 Task: Create a due date automation trigger when advanced on, on the wednesday before a card is due add content with a name starting with resume at 11:00 AM.
Action: Mouse moved to (932, 293)
Screenshot: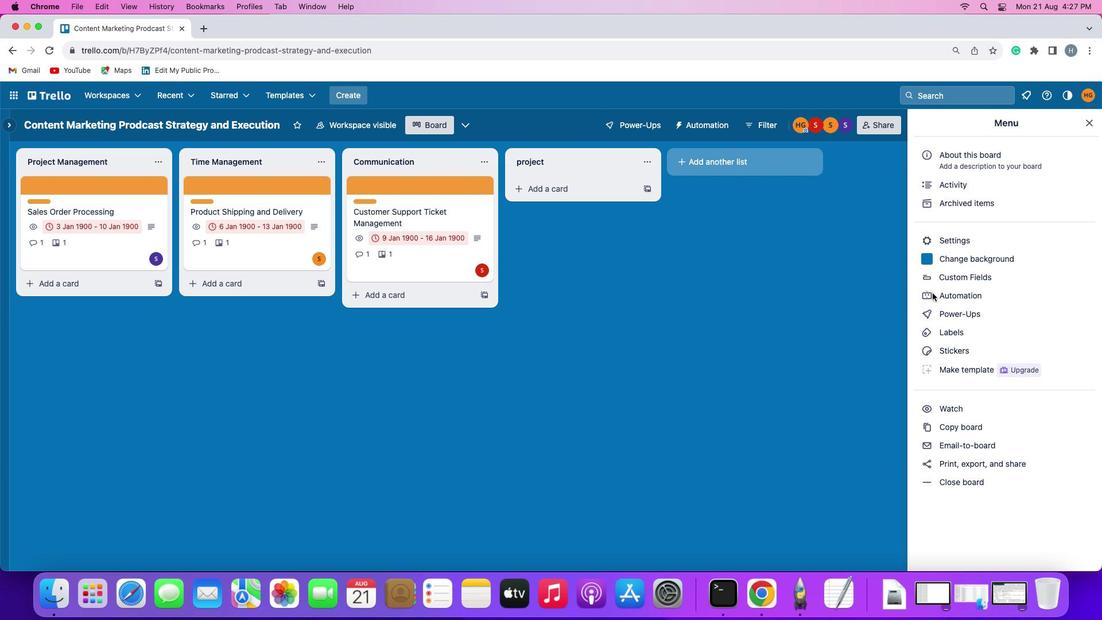 
Action: Mouse pressed left at (932, 293)
Screenshot: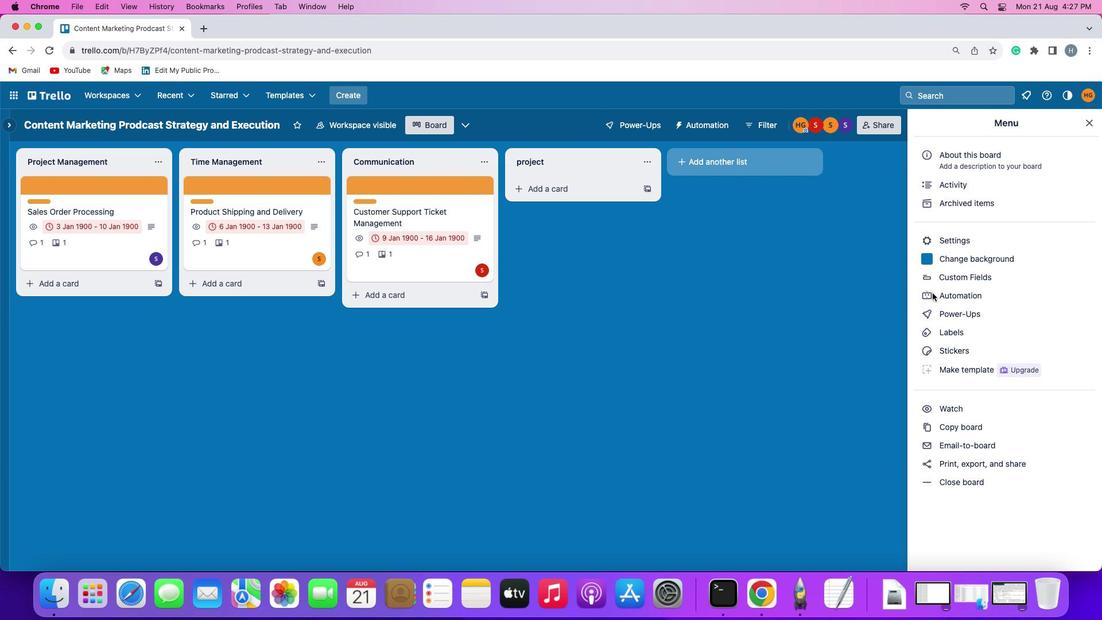 
Action: Mouse pressed left at (932, 293)
Screenshot: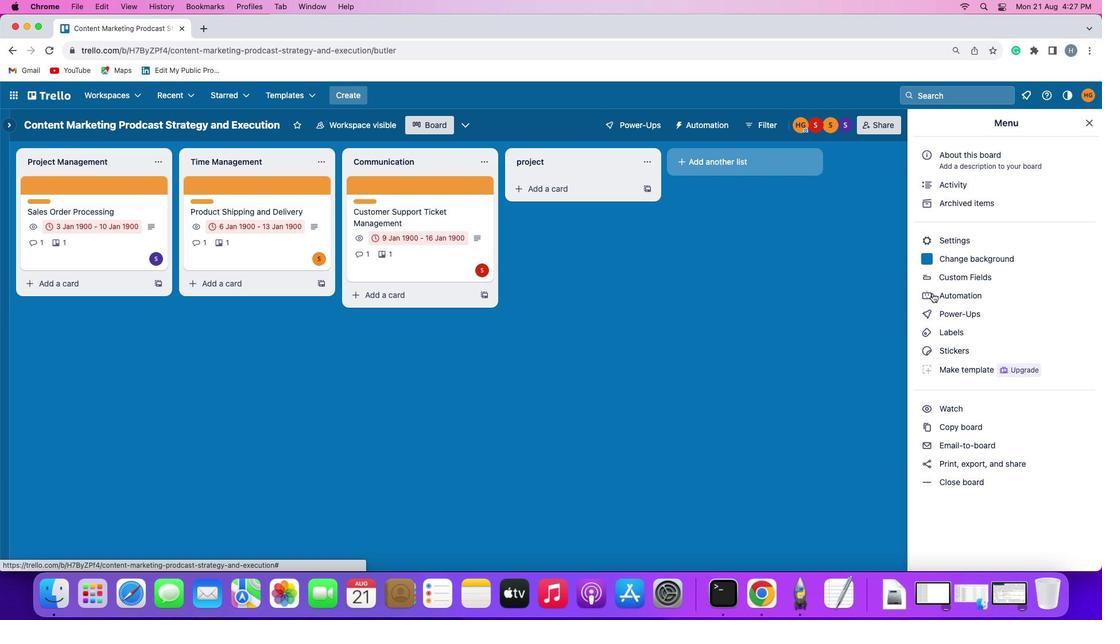 
Action: Mouse moved to (97, 267)
Screenshot: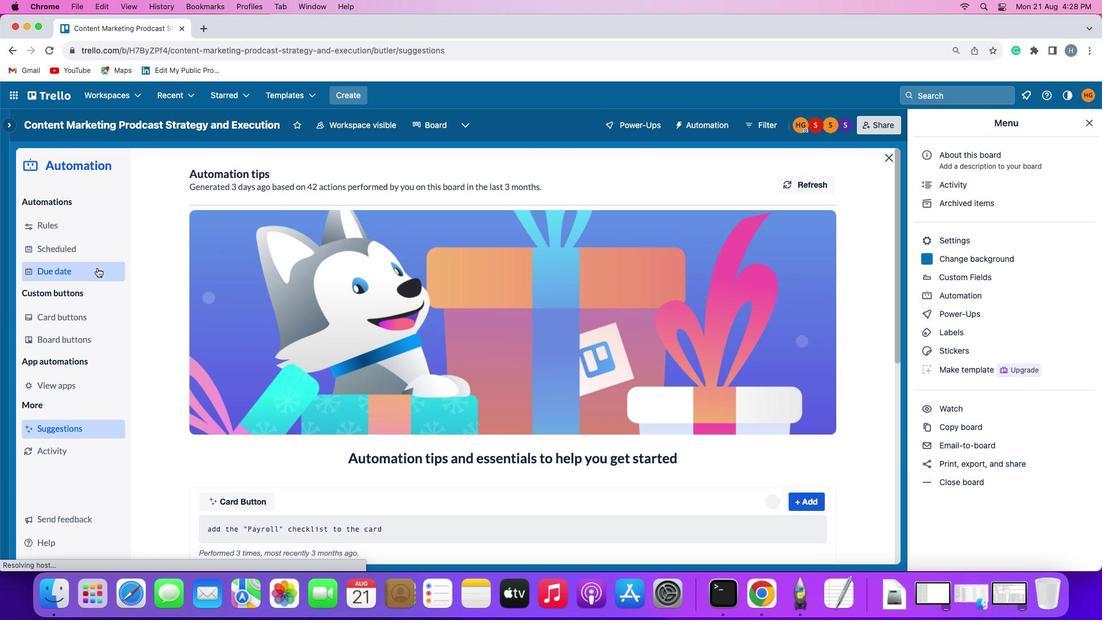 
Action: Mouse pressed left at (97, 267)
Screenshot: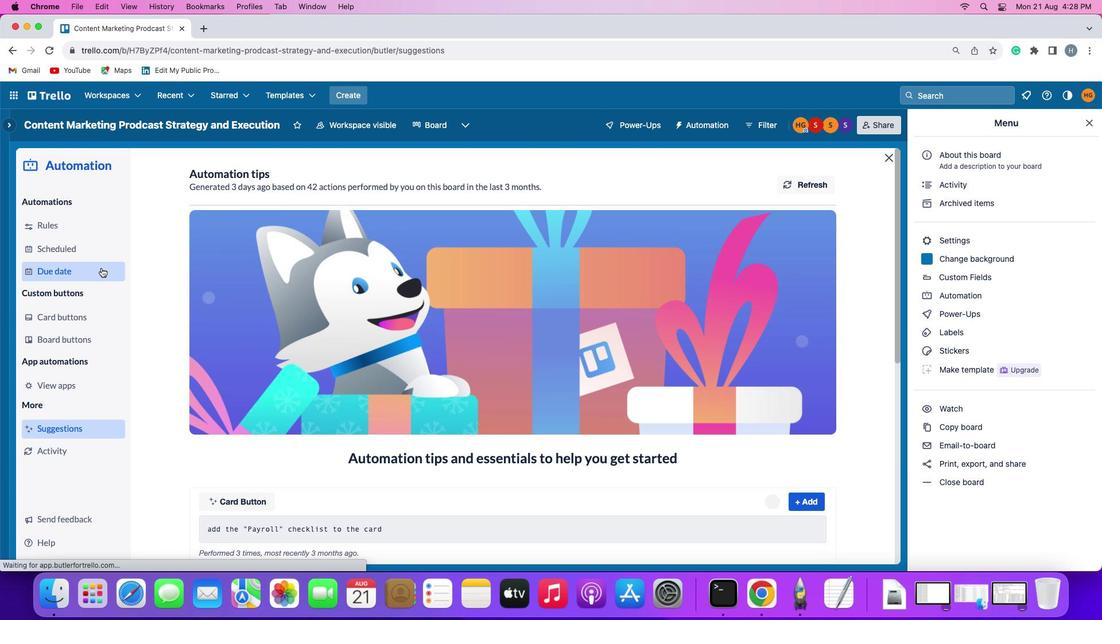 
Action: Mouse moved to (760, 176)
Screenshot: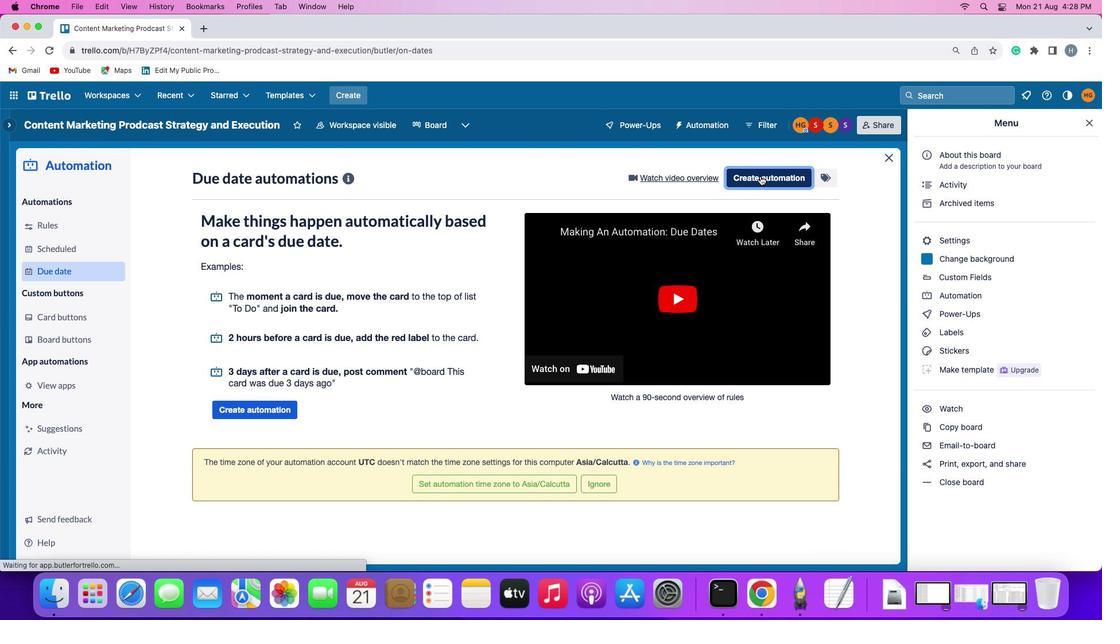 
Action: Mouse pressed left at (760, 176)
Screenshot: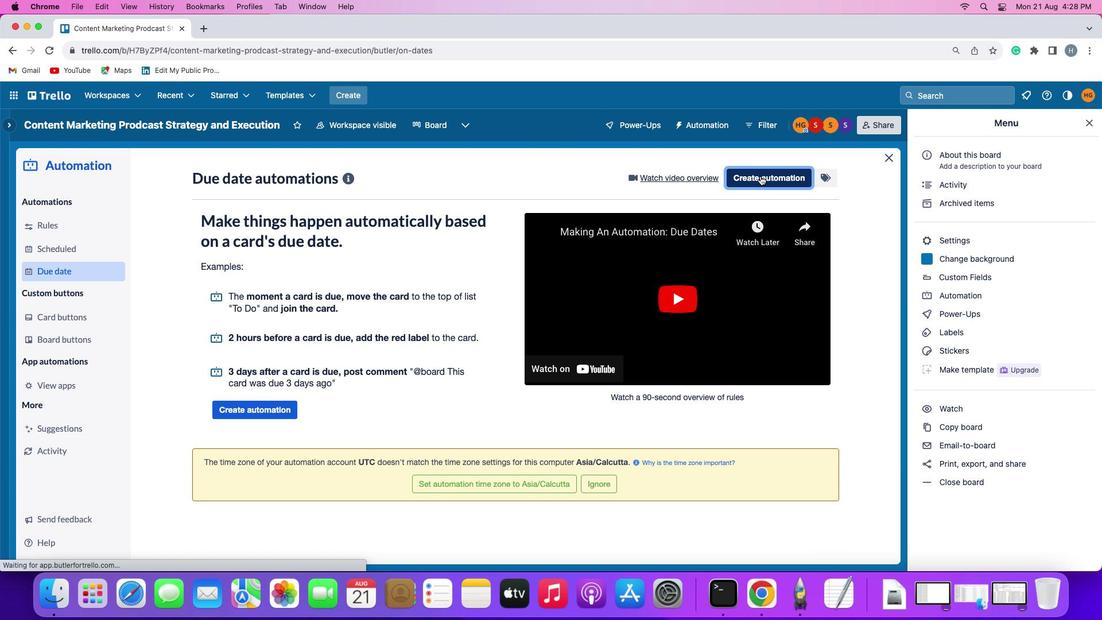 
Action: Mouse moved to (248, 292)
Screenshot: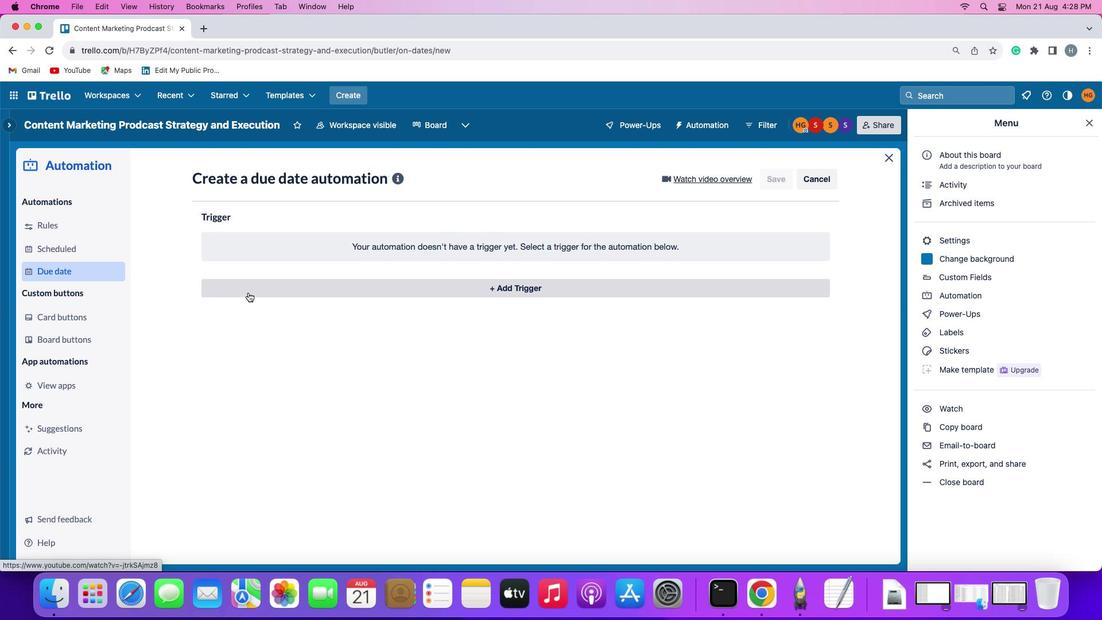 
Action: Mouse pressed left at (248, 292)
Screenshot: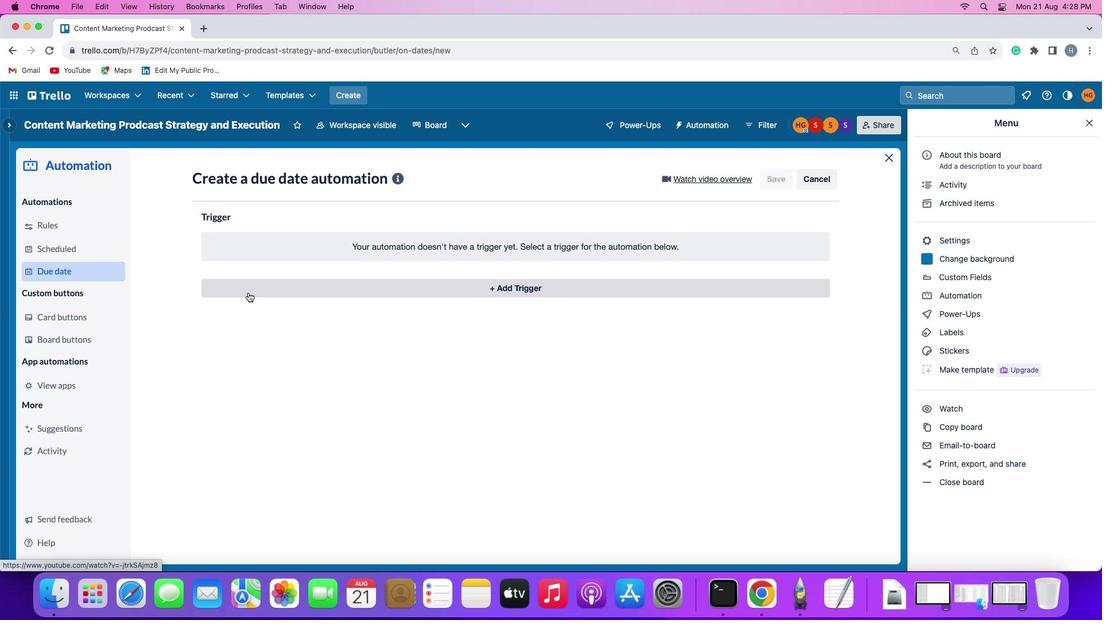 
Action: Mouse moved to (247, 493)
Screenshot: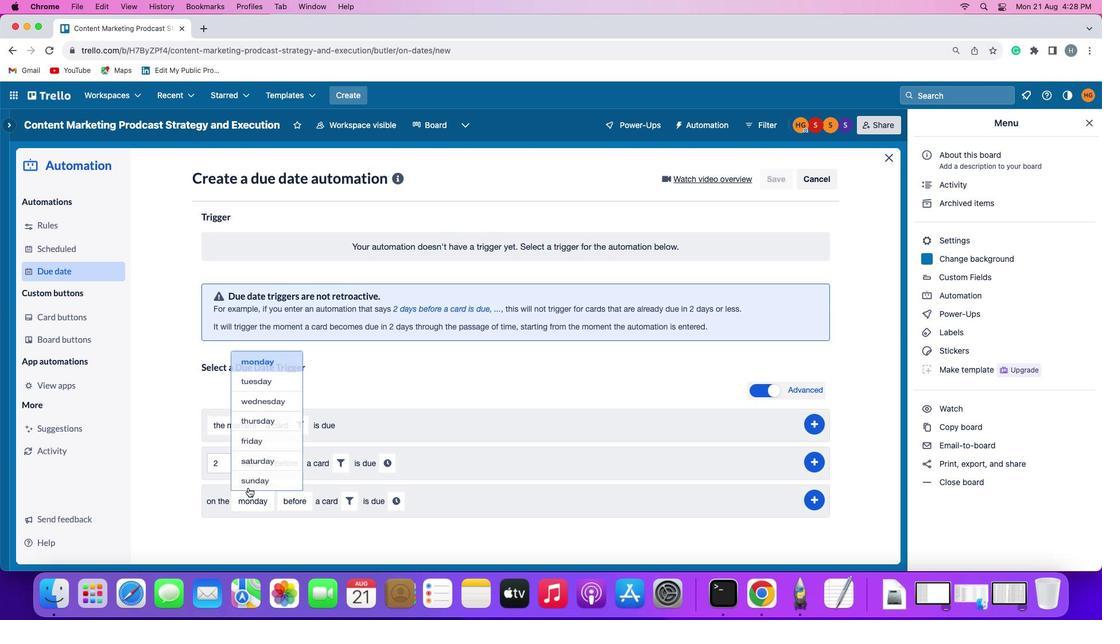 
Action: Mouse pressed left at (247, 493)
Screenshot: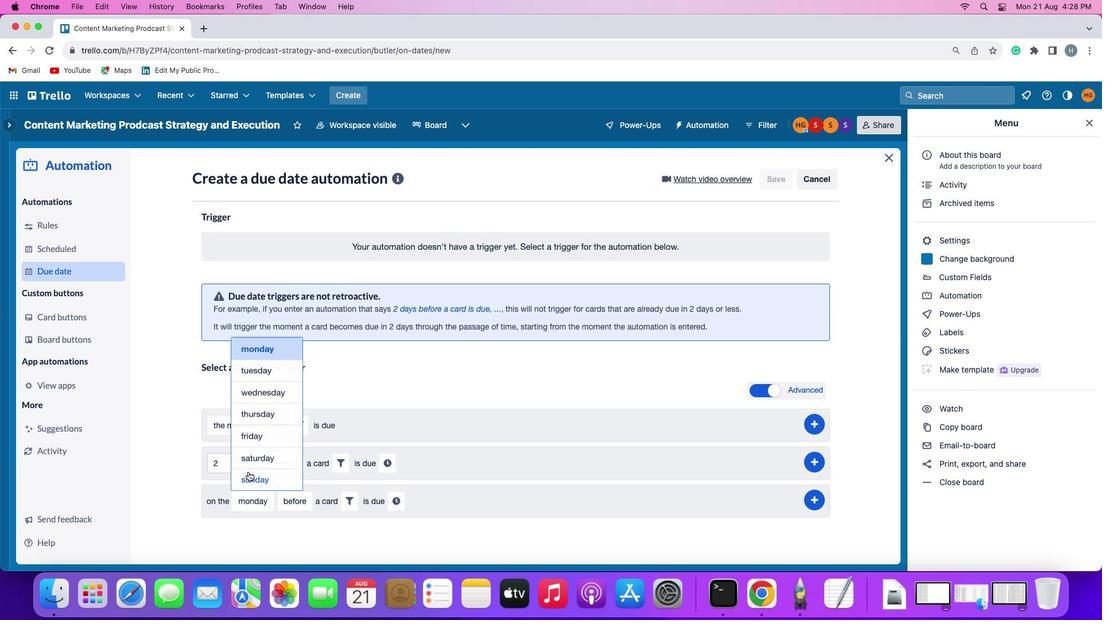 
Action: Mouse moved to (269, 388)
Screenshot: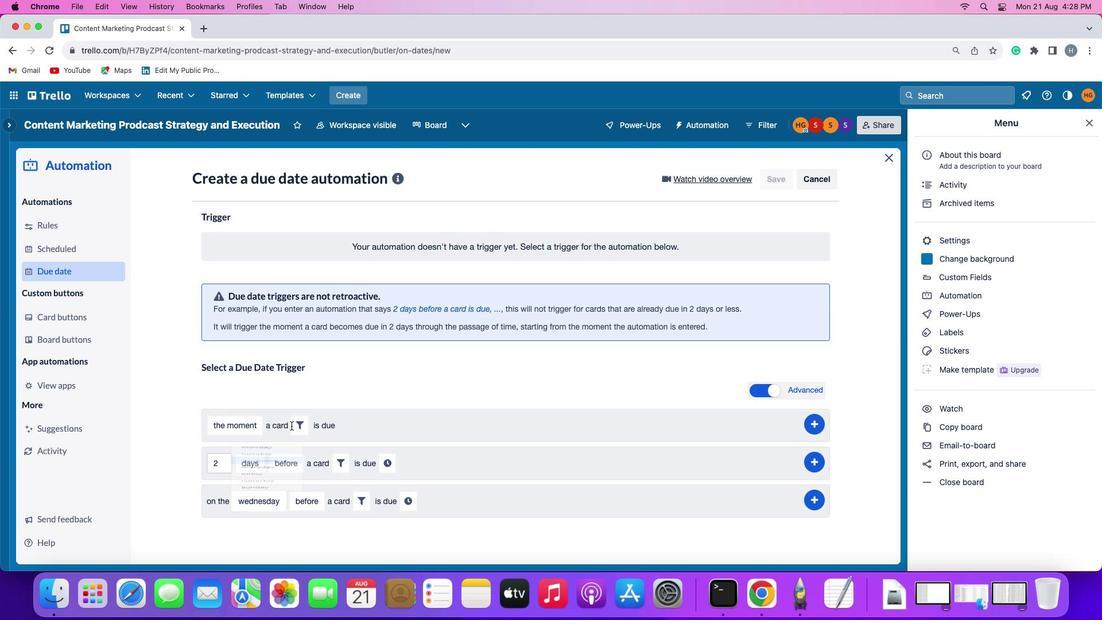 
Action: Mouse pressed left at (269, 388)
Screenshot: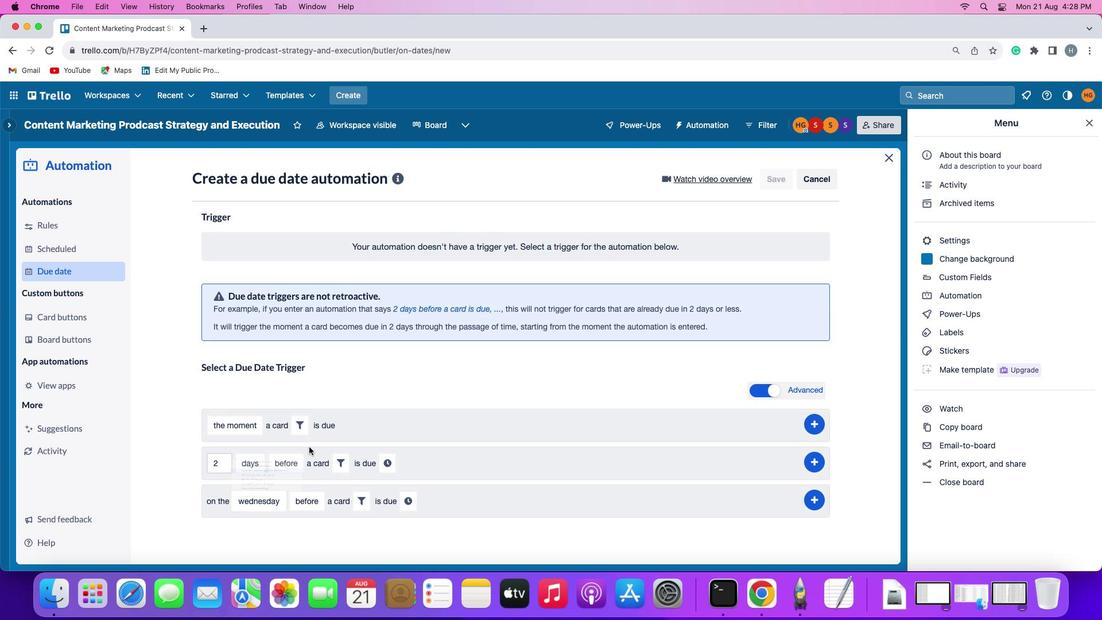 
Action: Mouse moved to (360, 497)
Screenshot: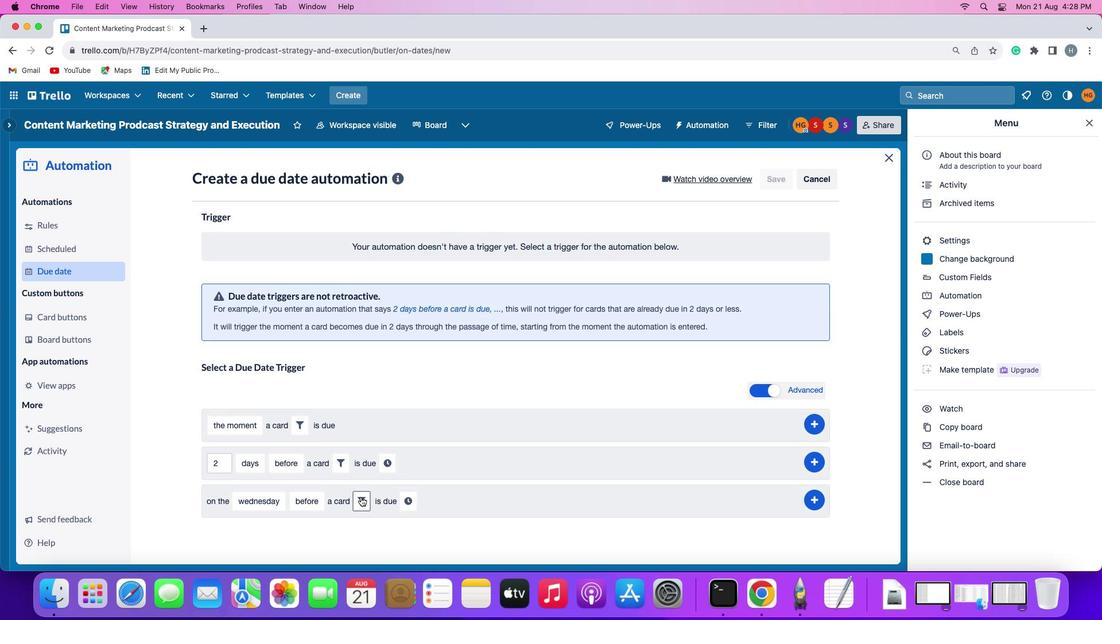 
Action: Mouse pressed left at (360, 497)
Screenshot: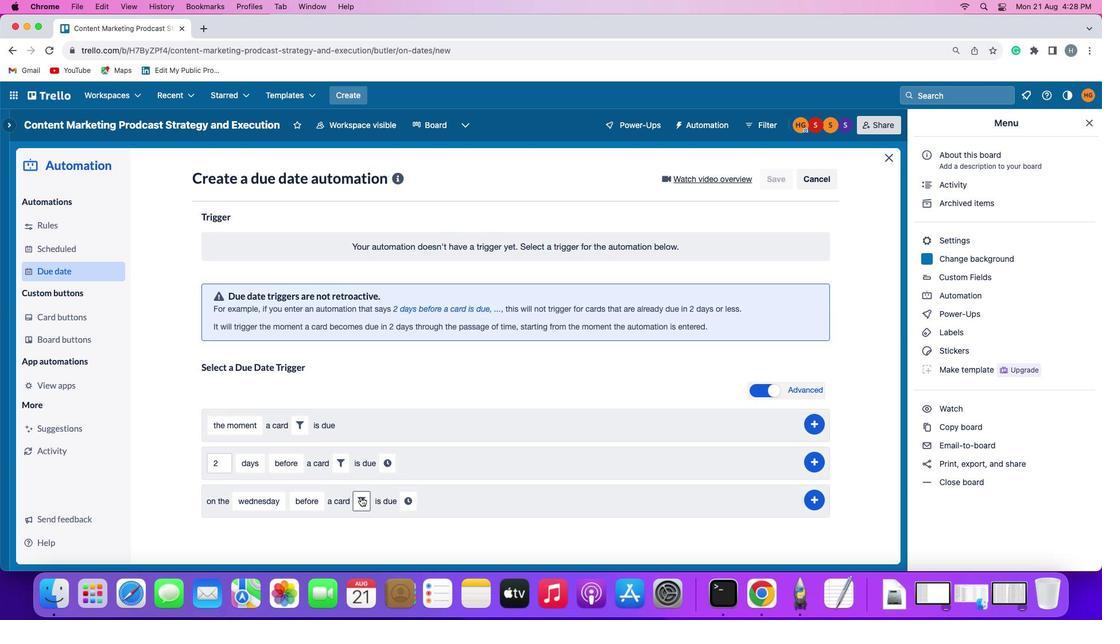 
Action: Mouse moved to (506, 537)
Screenshot: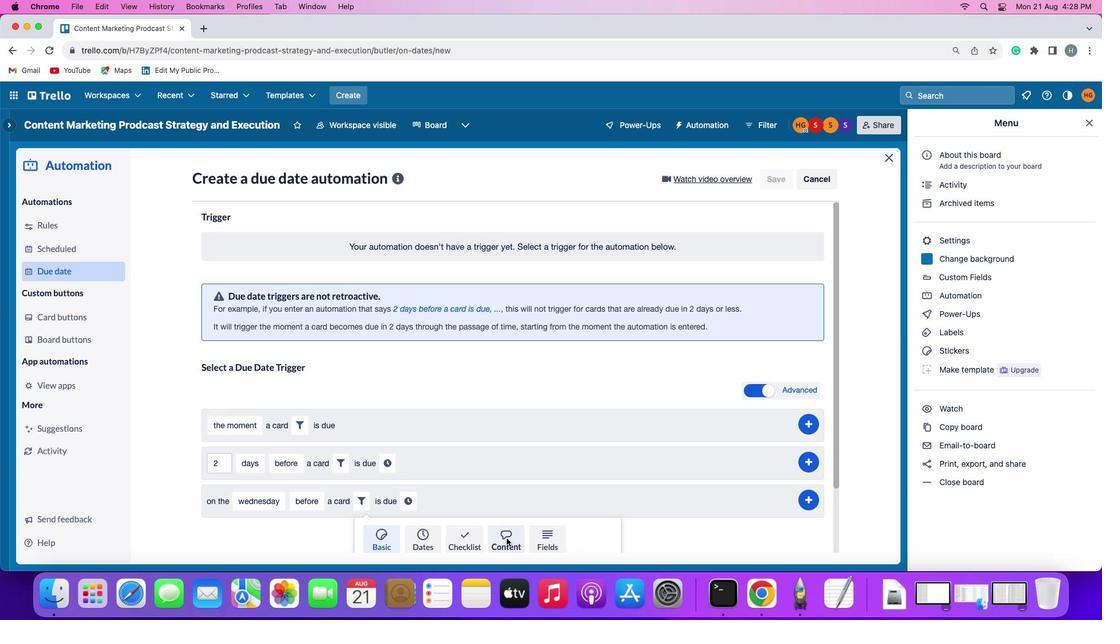 
Action: Mouse pressed left at (506, 537)
Screenshot: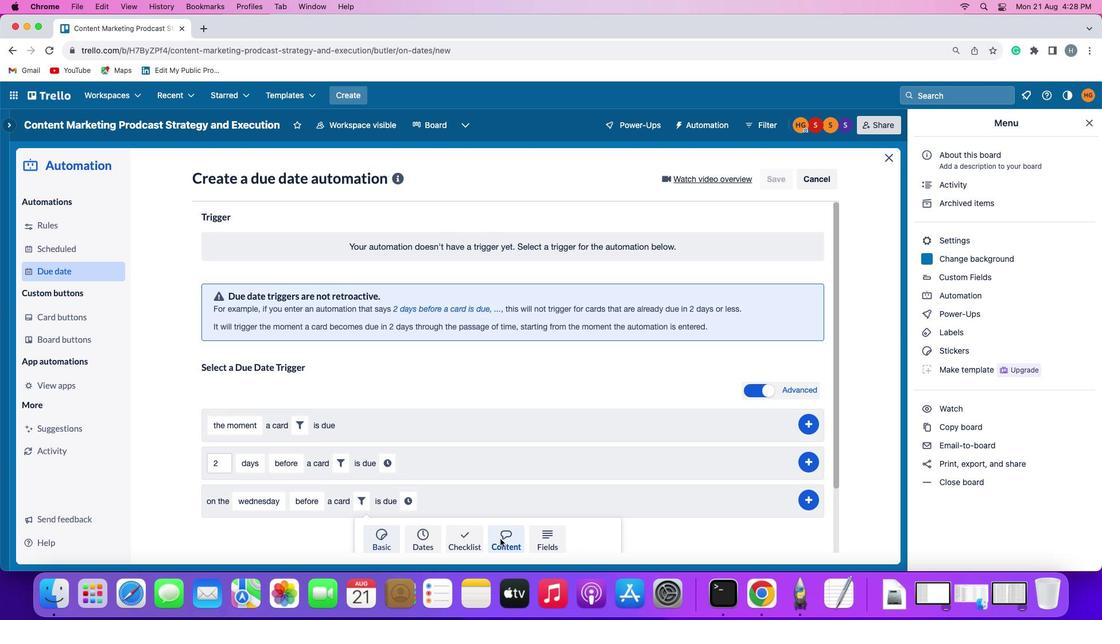 
Action: Mouse moved to (326, 538)
Screenshot: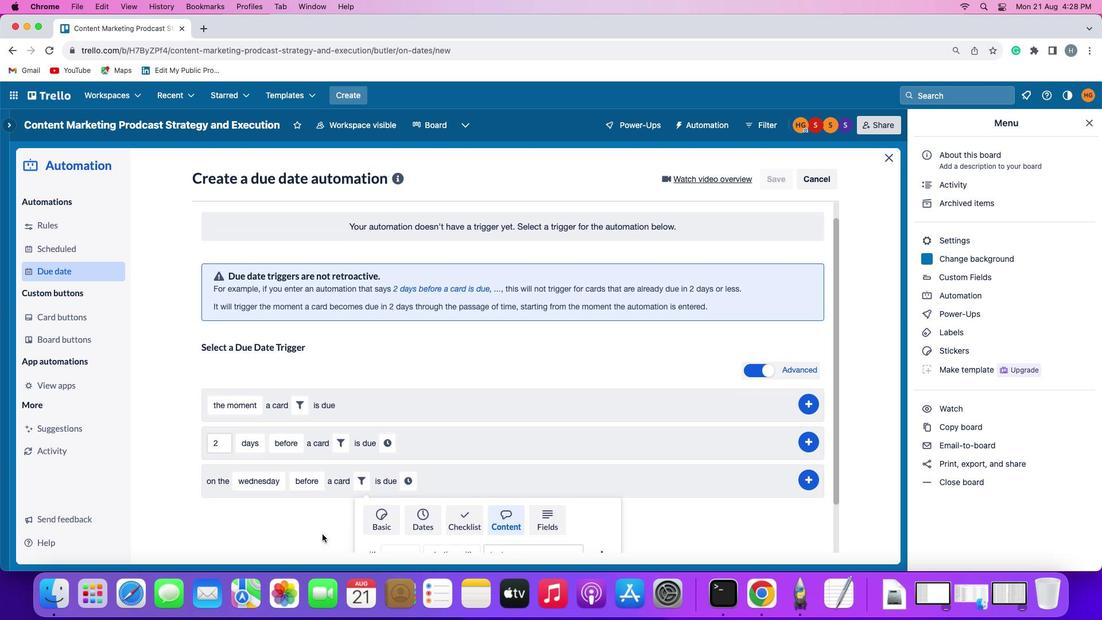 
Action: Mouse scrolled (326, 538) with delta (0, 0)
Screenshot: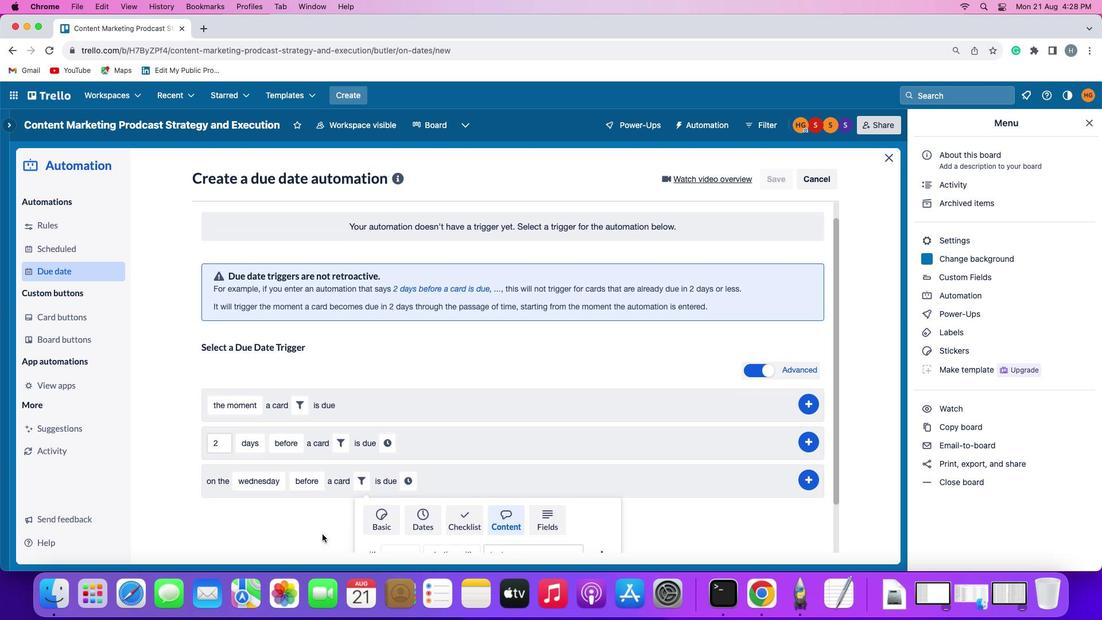
Action: Mouse scrolled (326, 538) with delta (0, 0)
Screenshot: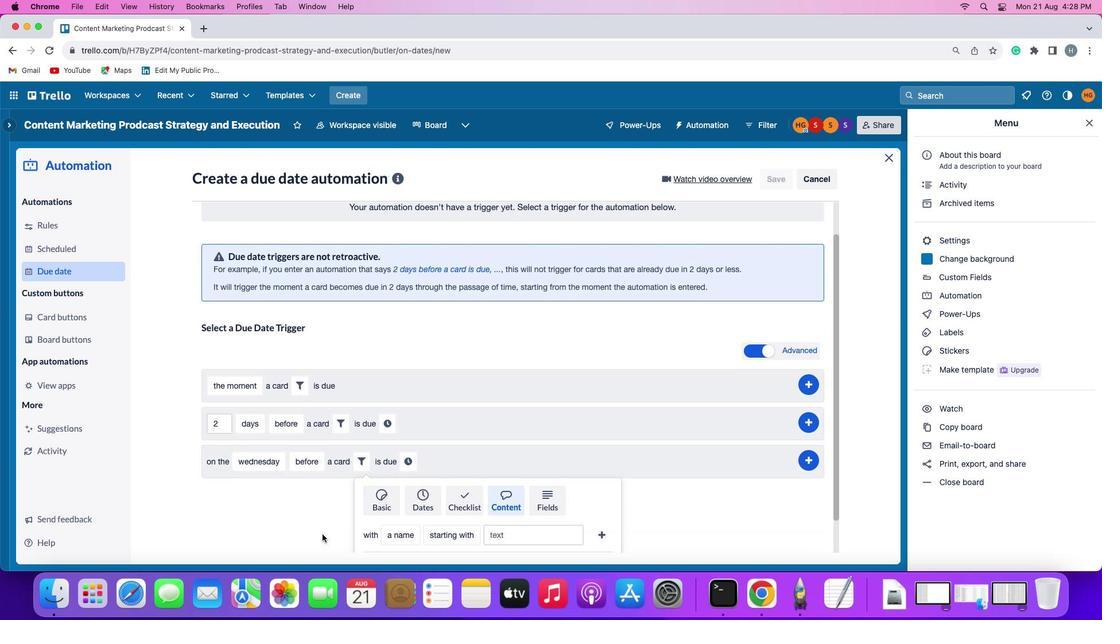 
Action: Mouse moved to (325, 537)
Screenshot: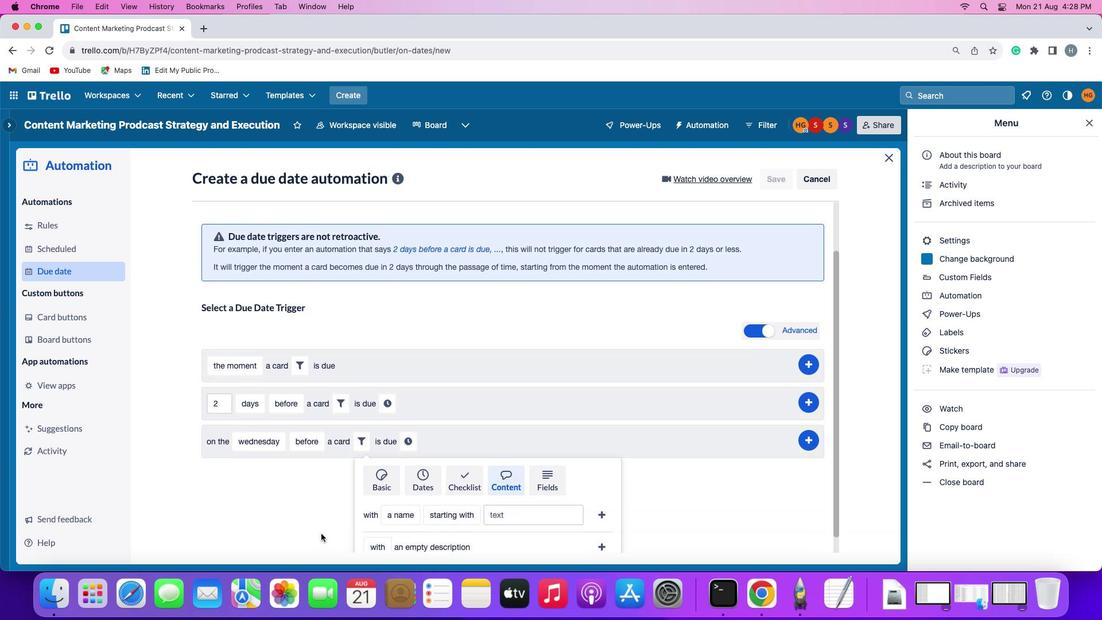 
Action: Mouse scrolled (325, 537) with delta (0, -1)
Screenshot: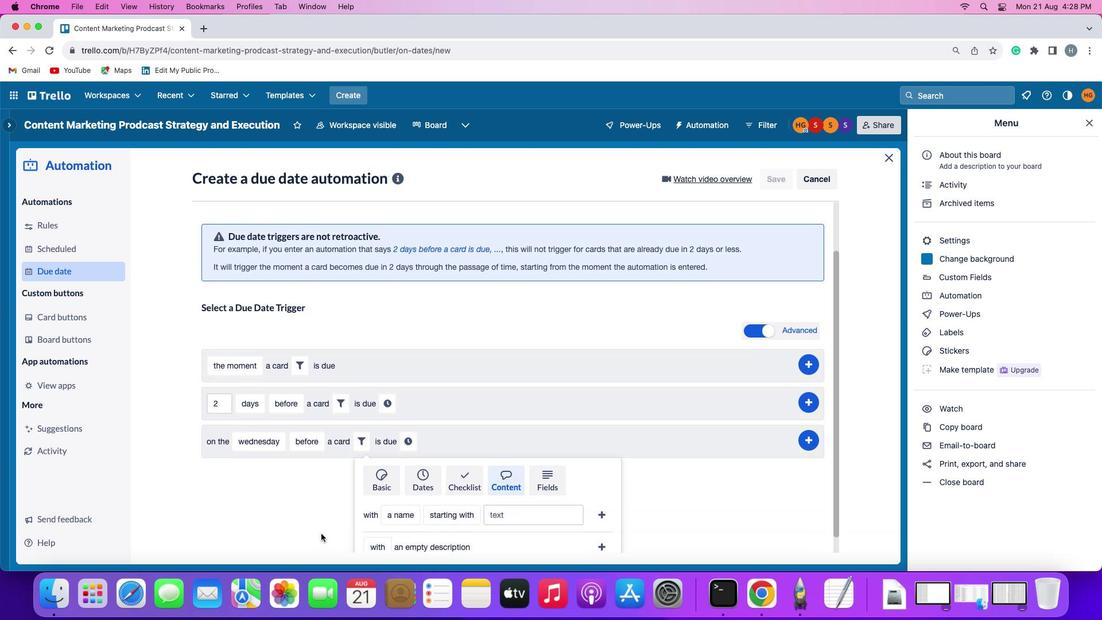 
Action: Mouse moved to (402, 498)
Screenshot: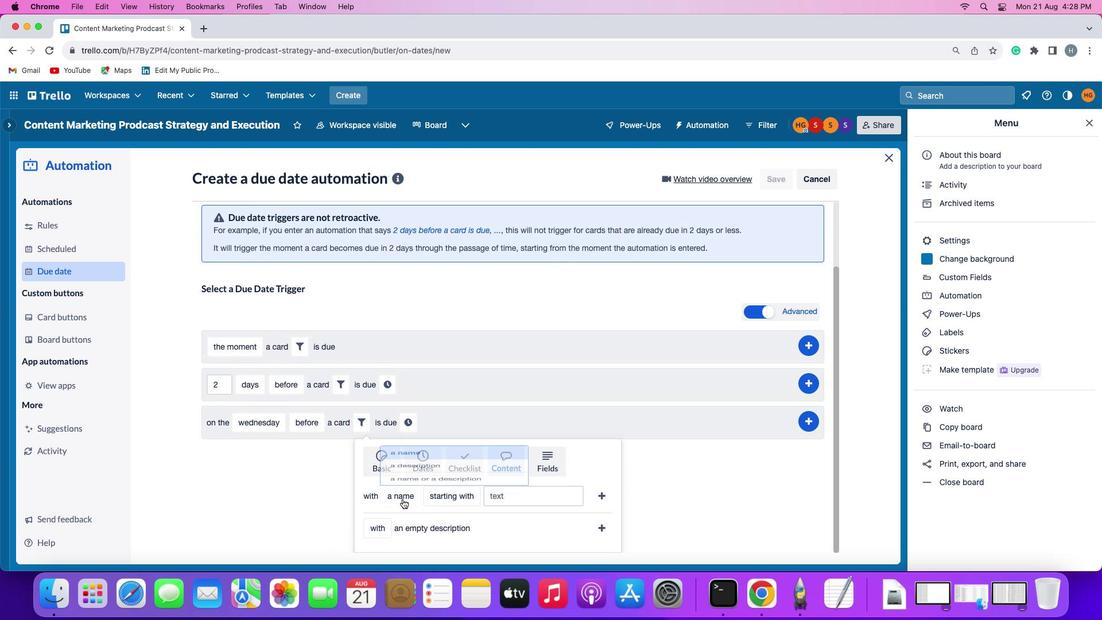 
Action: Mouse pressed left at (402, 498)
Screenshot: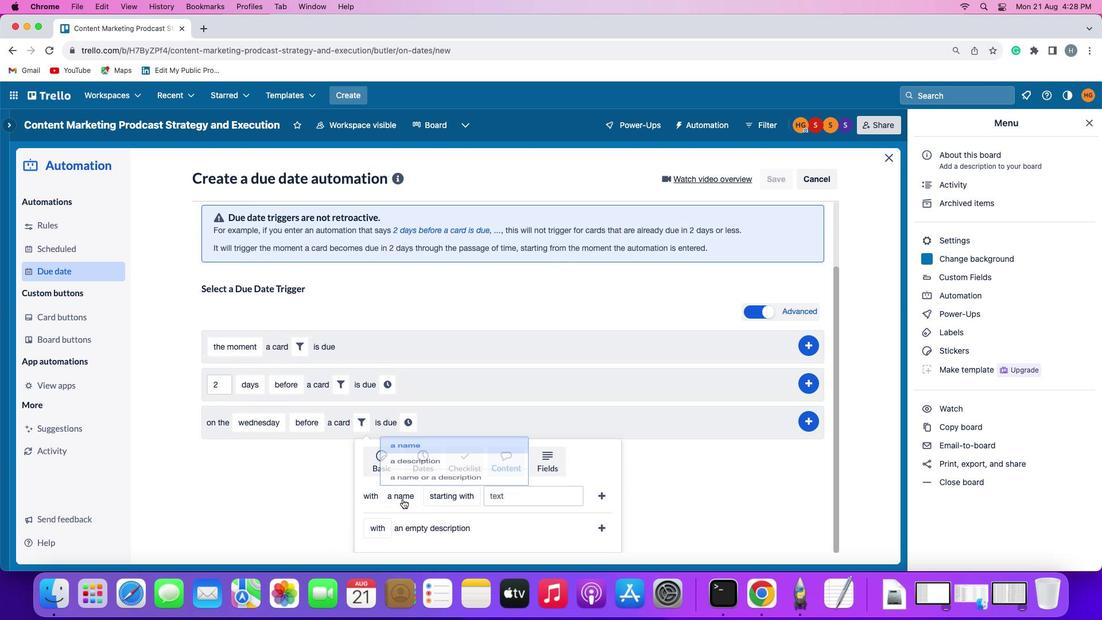 
Action: Mouse moved to (427, 430)
Screenshot: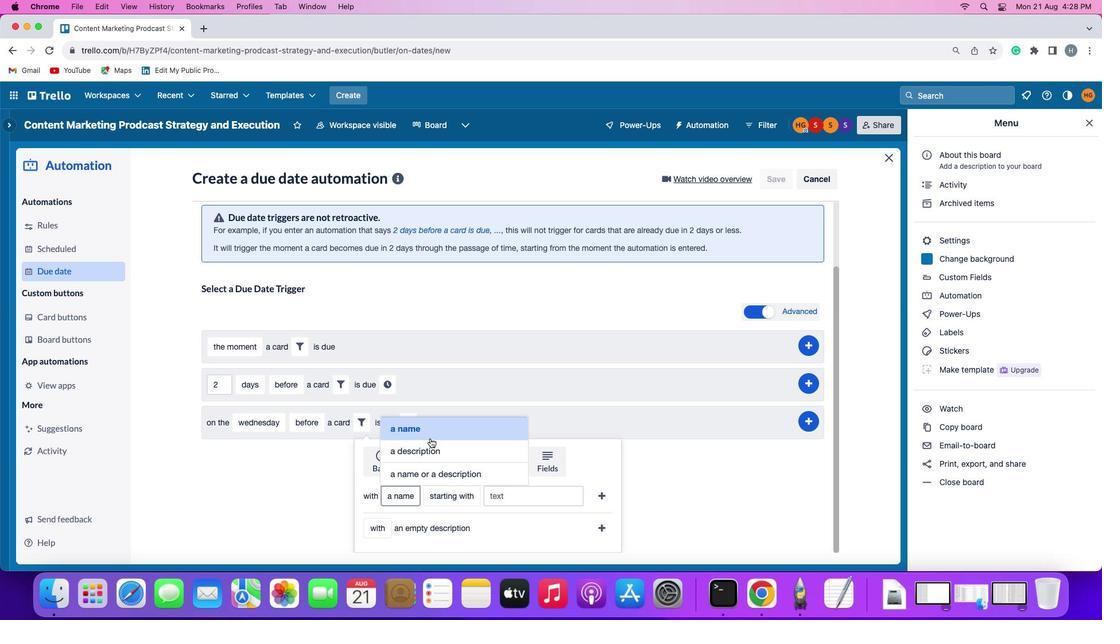 
Action: Mouse pressed left at (427, 430)
Screenshot: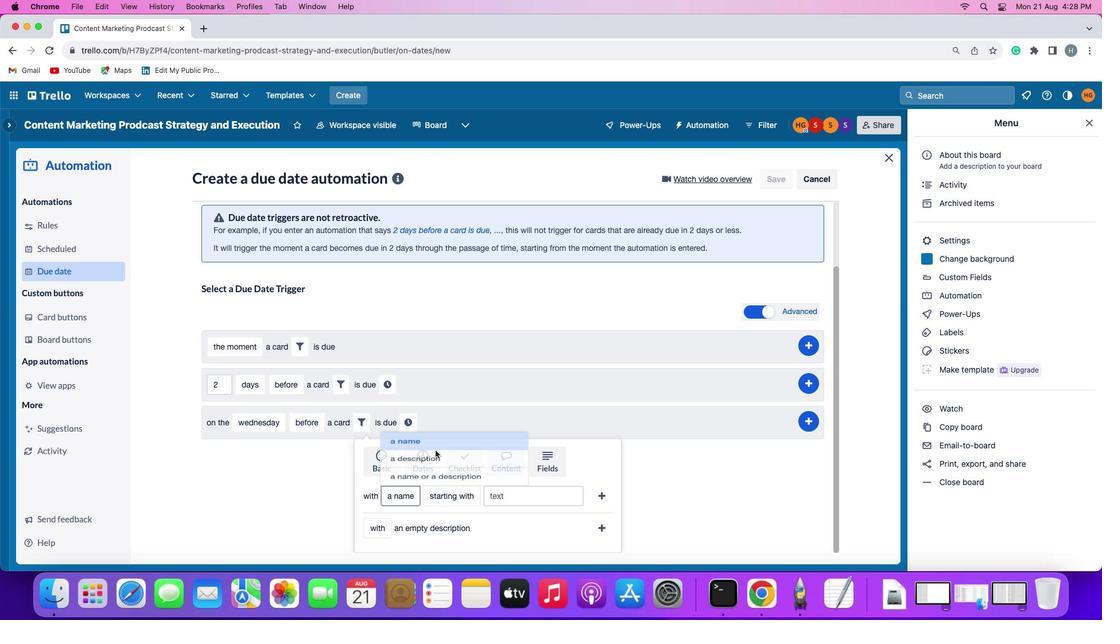 
Action: Mouse moved to (451, 493)
Screenshot: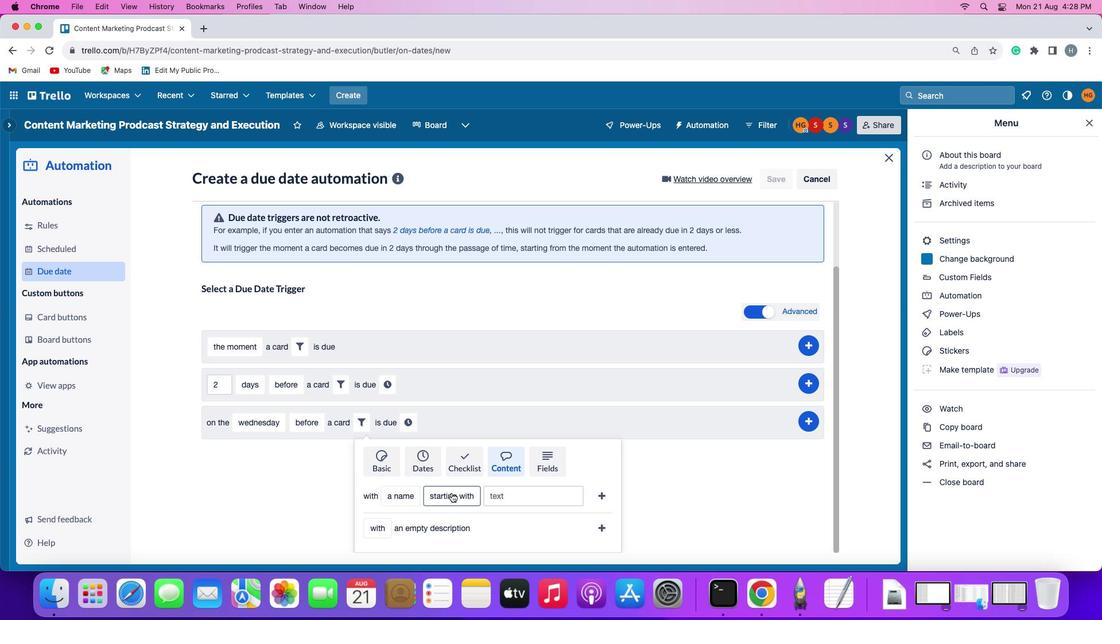 
Action: Mouse pressed left at (451, 493)
Screenshot: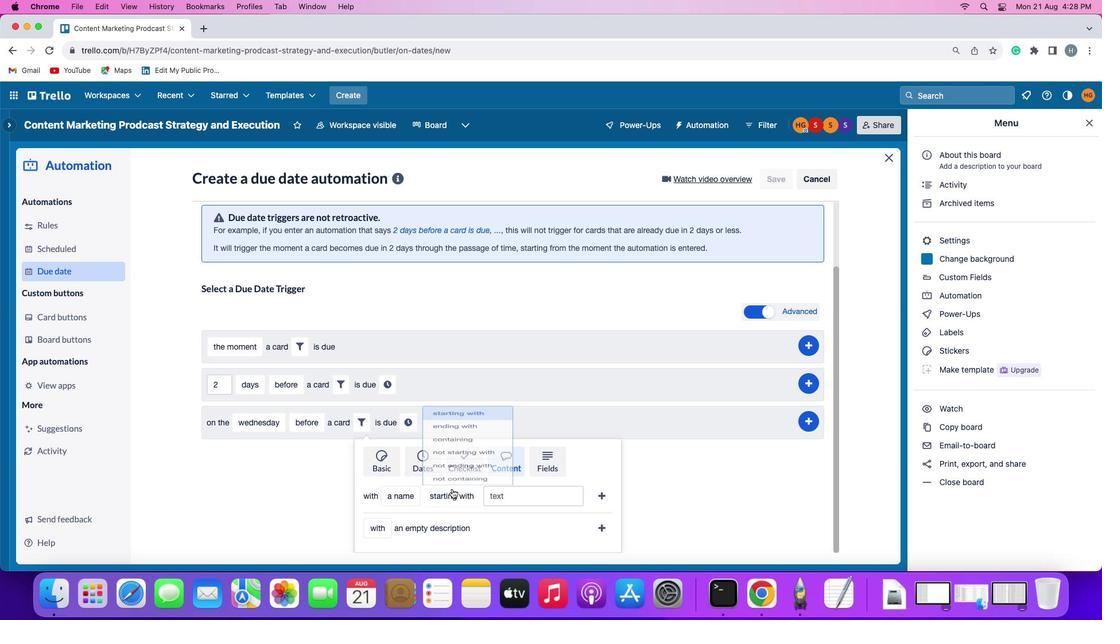 
Action: Mouse moved to (476, 360)
Screenshot: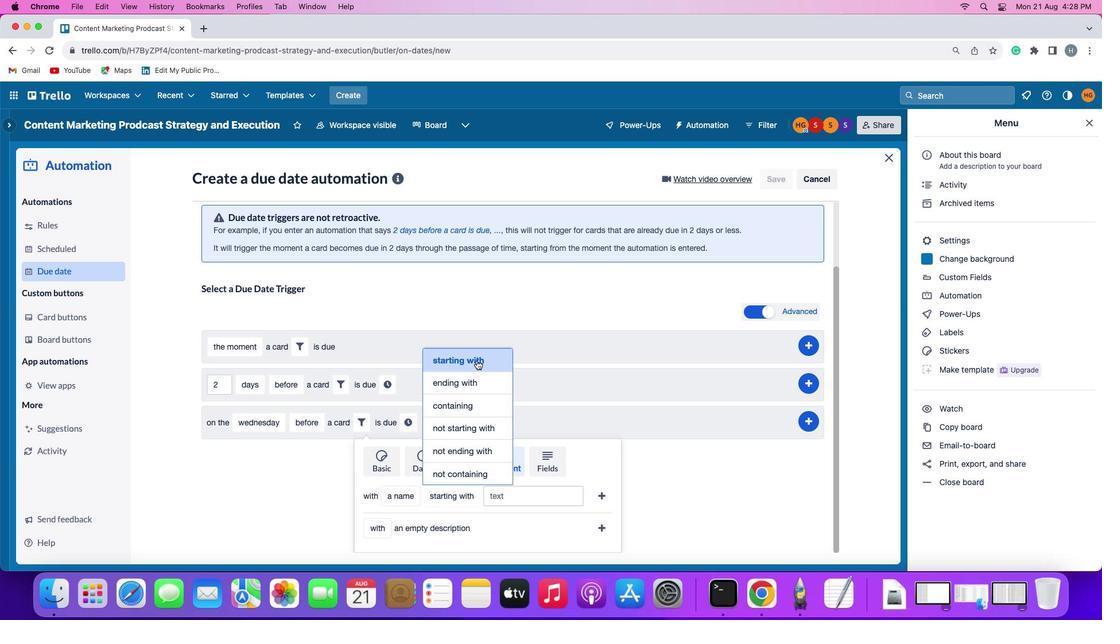 
Action: Mouse pressed left at (476, 360)
Screenshot: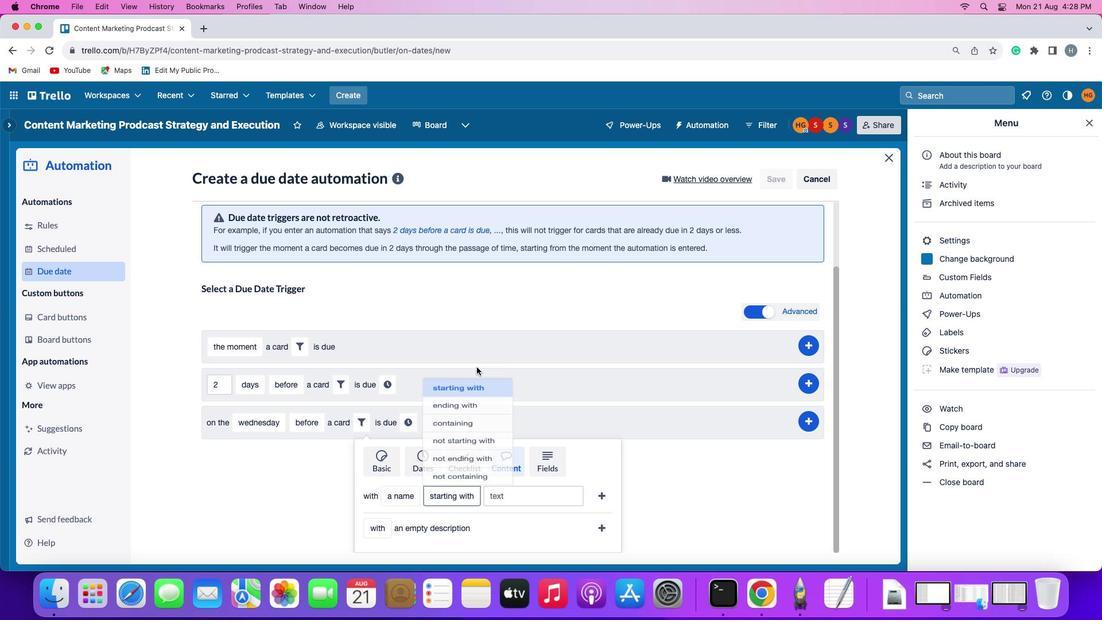 
Action: Mouse moved to (523, 488)
Screenshot: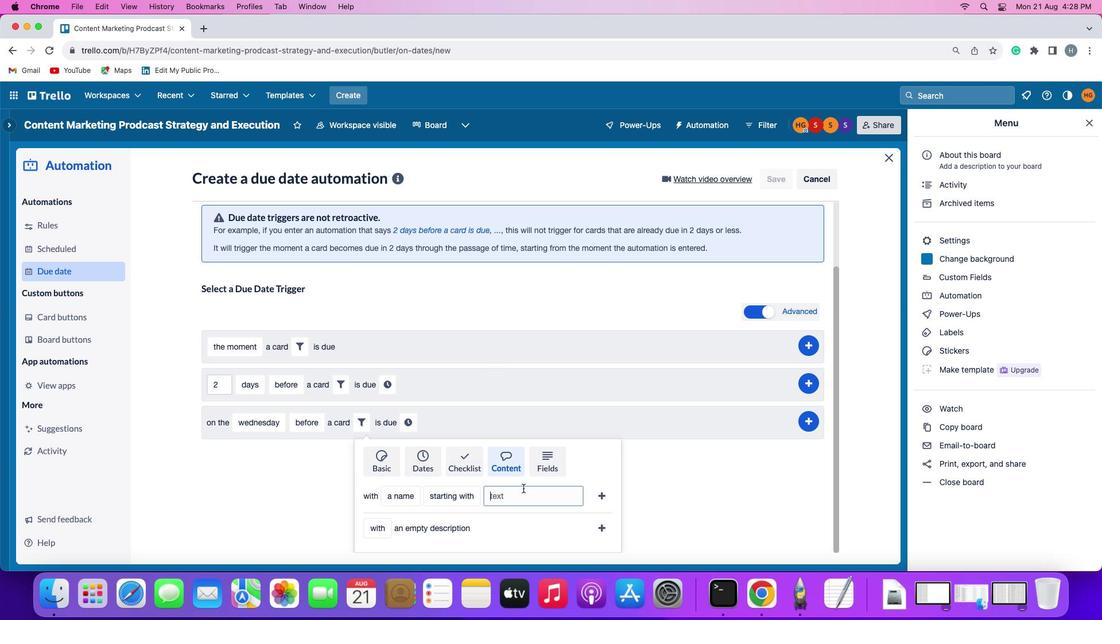 
Action: Mouse pressed left at (523, 488)
Screenshot: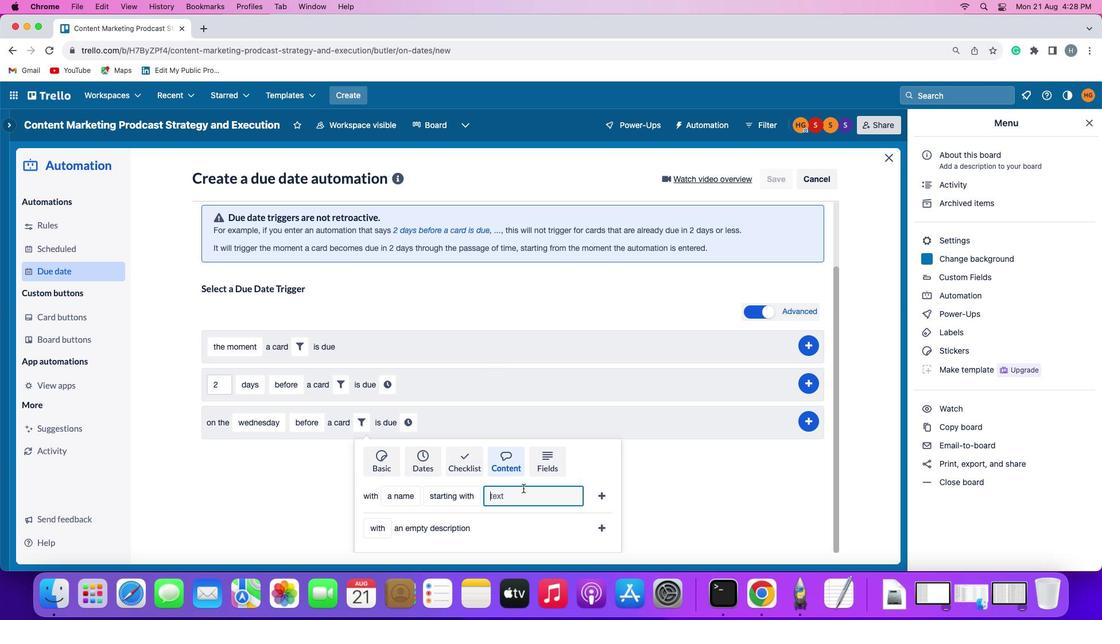 
Action: Key pressed 'r''e''s''u''m''e'
Screenshot: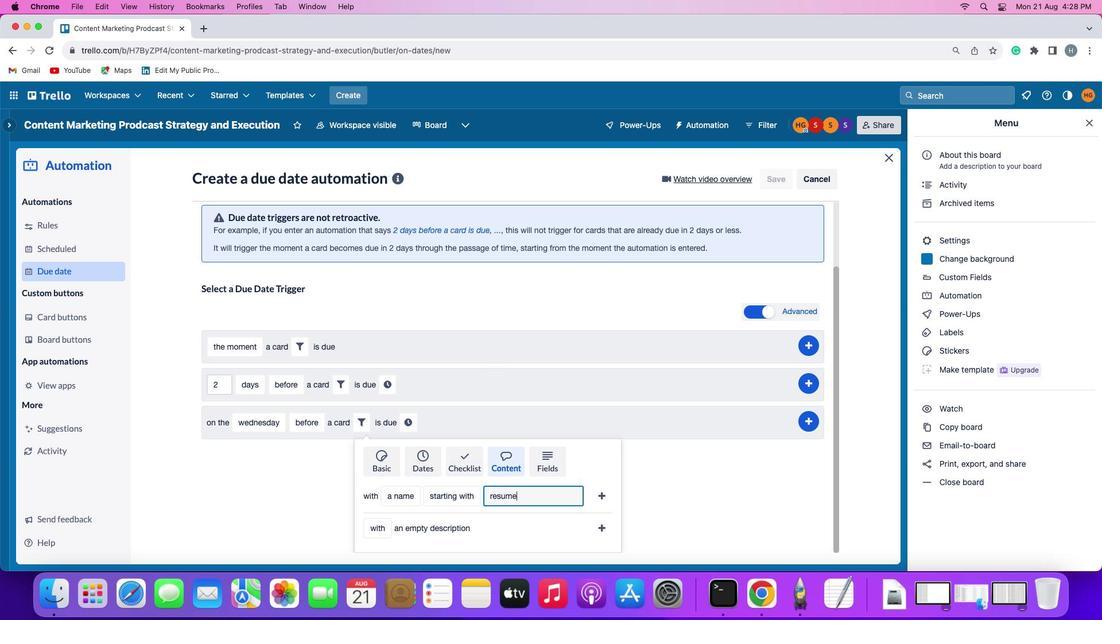 
Action: Mouse moved to (599, 493)
Screenshot: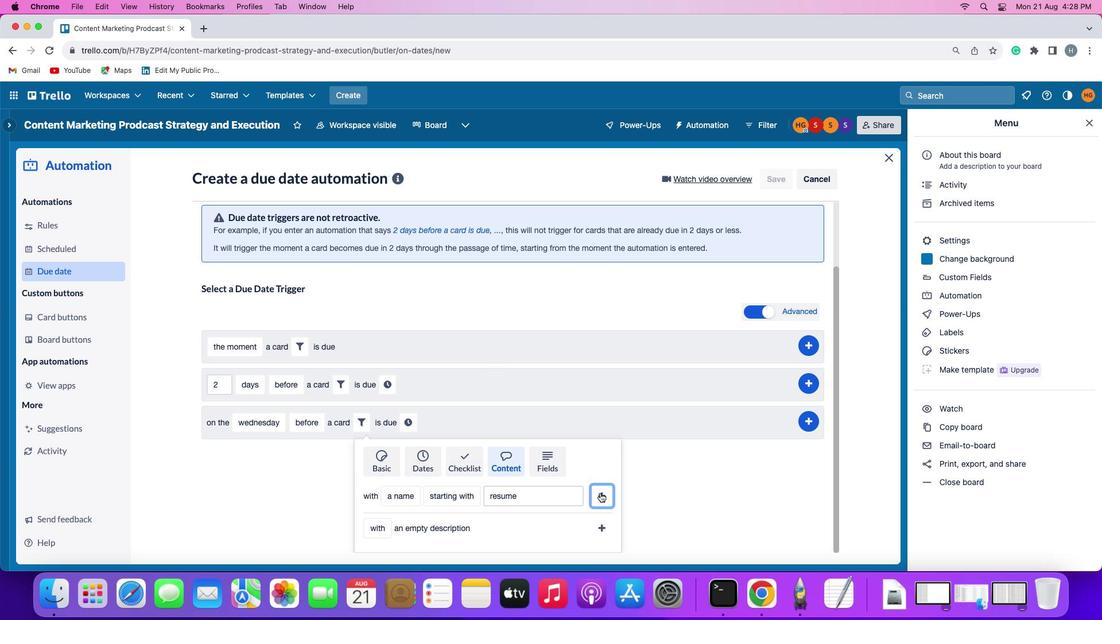 
Action: Mouse pressed left at (599, 493)
Screenshot: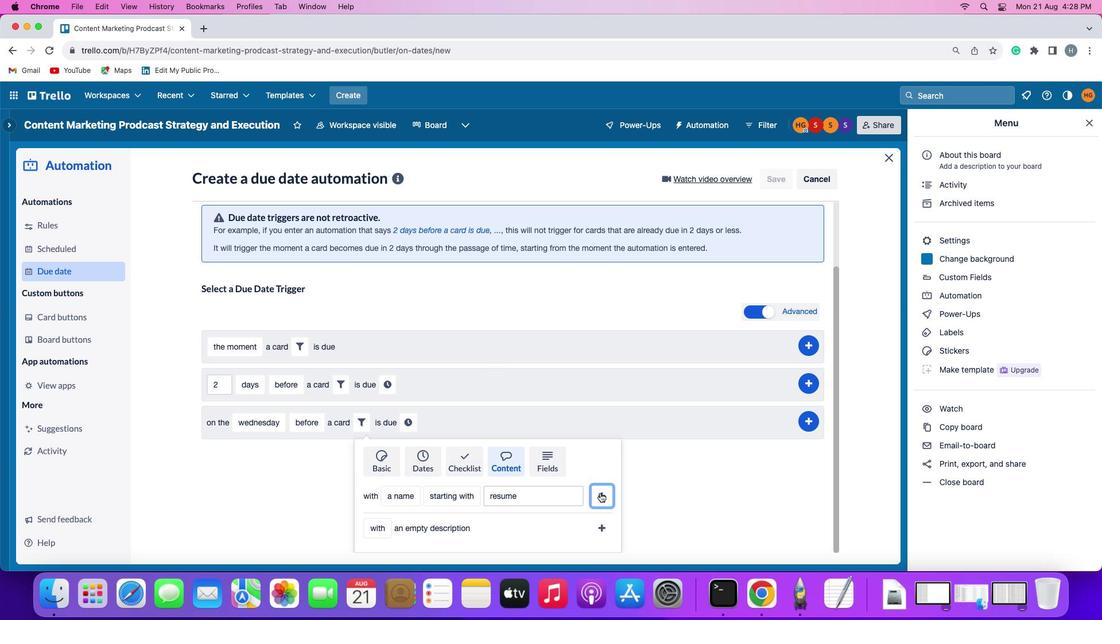 
Action: Mouse moved to (572, 497)
Screenshot: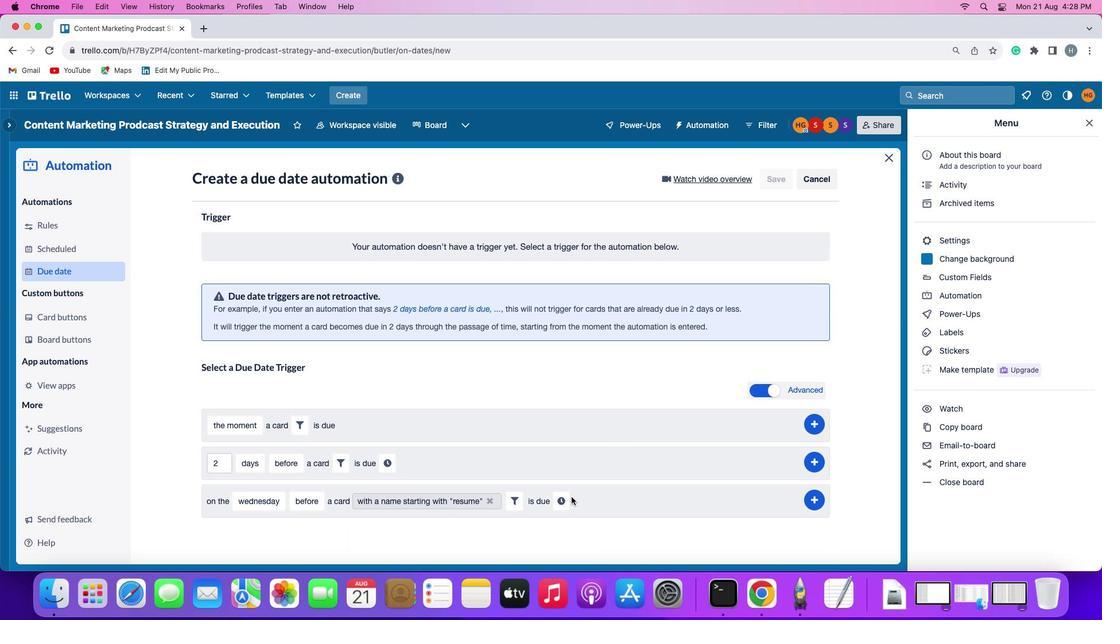 
Action: Mouse pressed left at (572, 497)
Screenshot: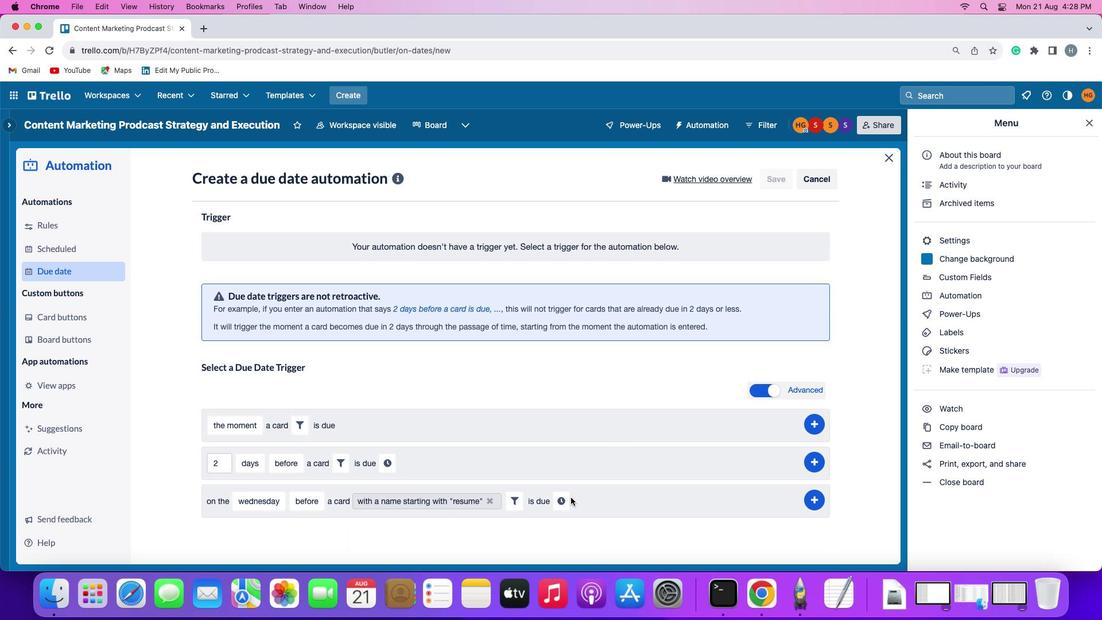 
Action: Mouse moved to (566, 498)
Screenshot: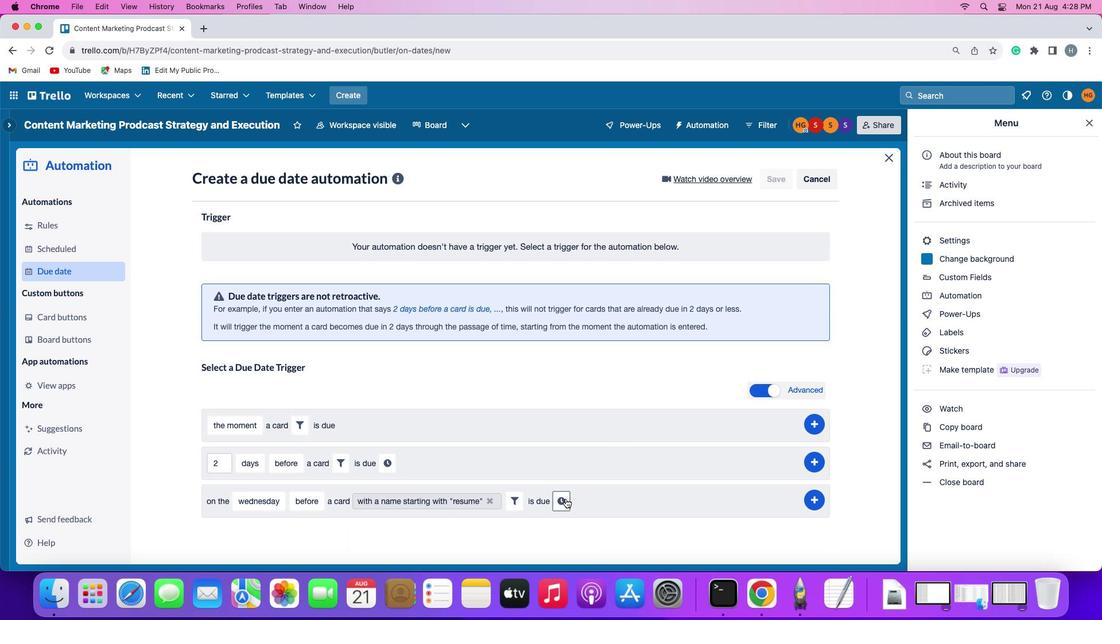 
Action: Mouse pressed left at (566, 498)
Screenshot: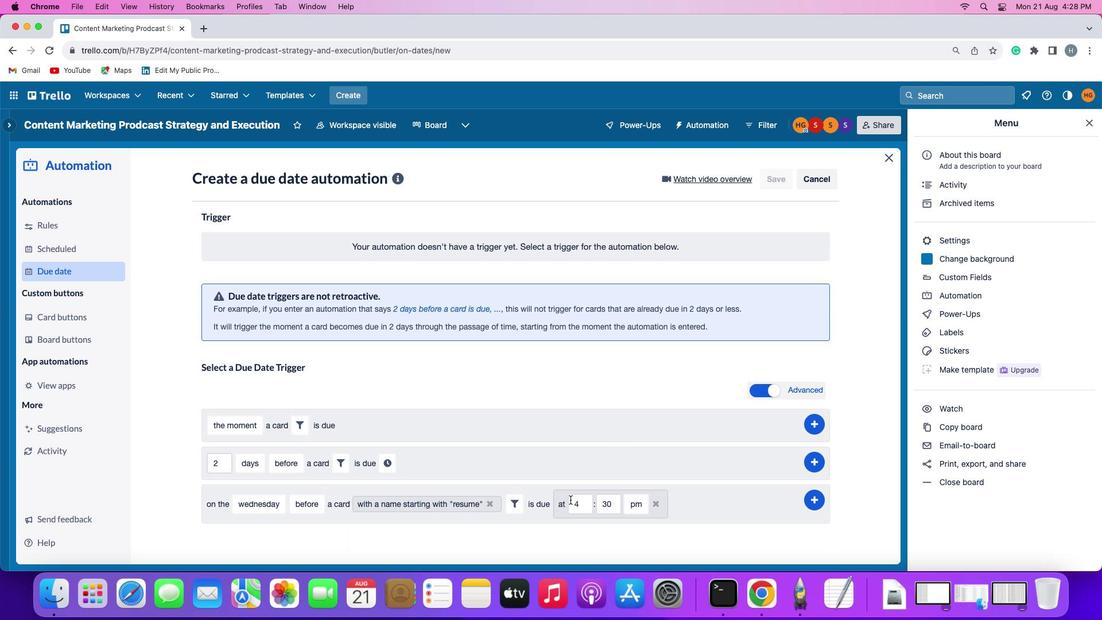 
Action: Mouse moved to (589, 502)
Screenshot: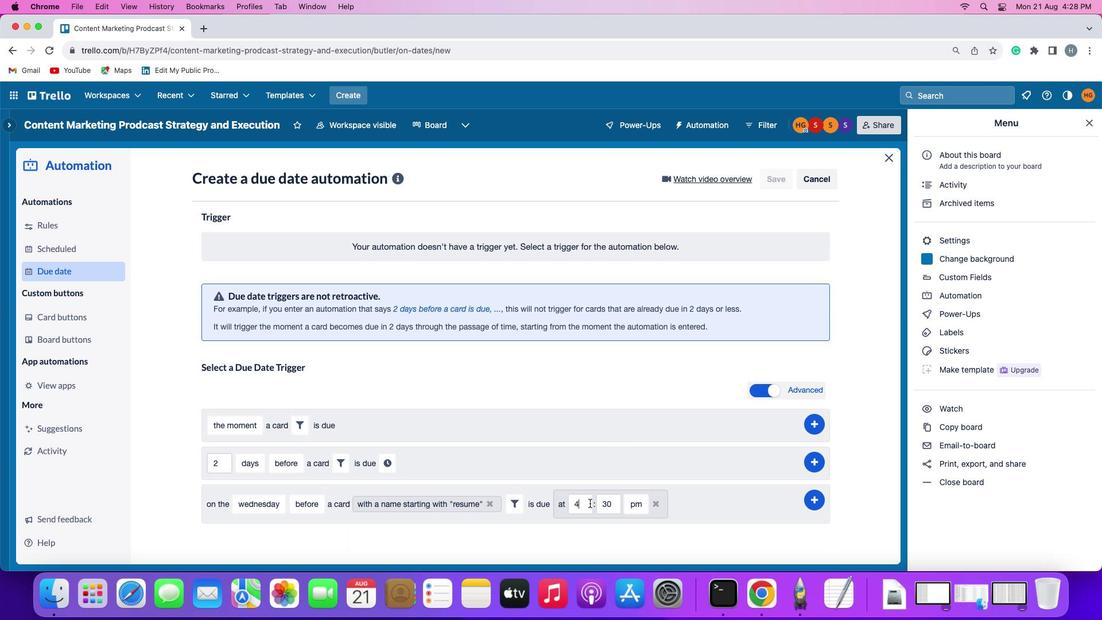 
Action: Mouse pressed left at (589, 502)
Screenshot: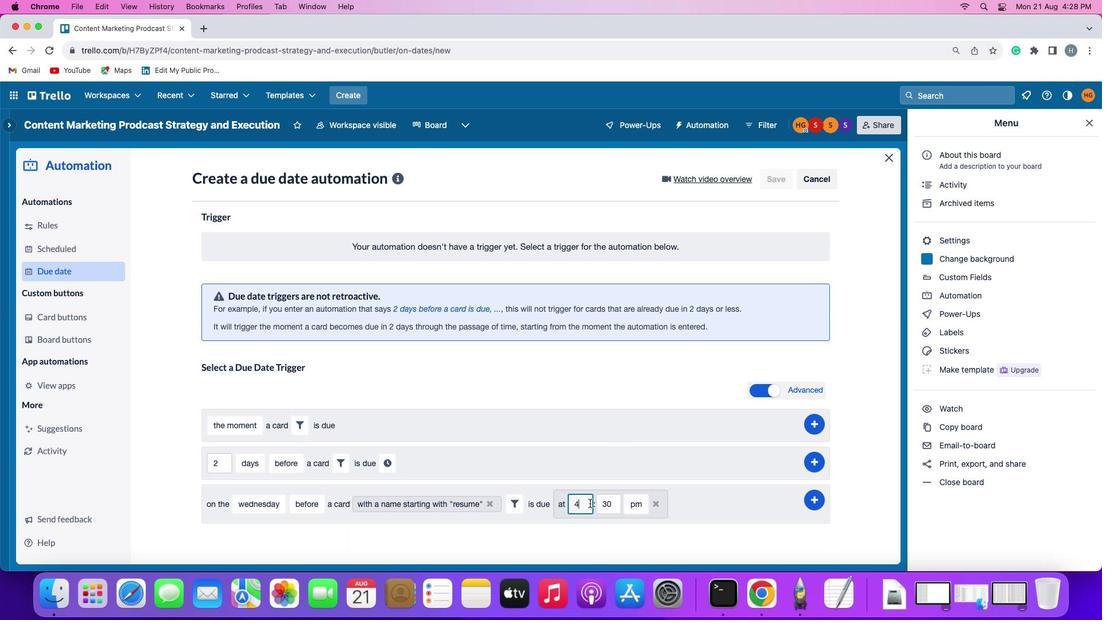 
Action: Key pressed Key.backspace'1''1'
Screenshot: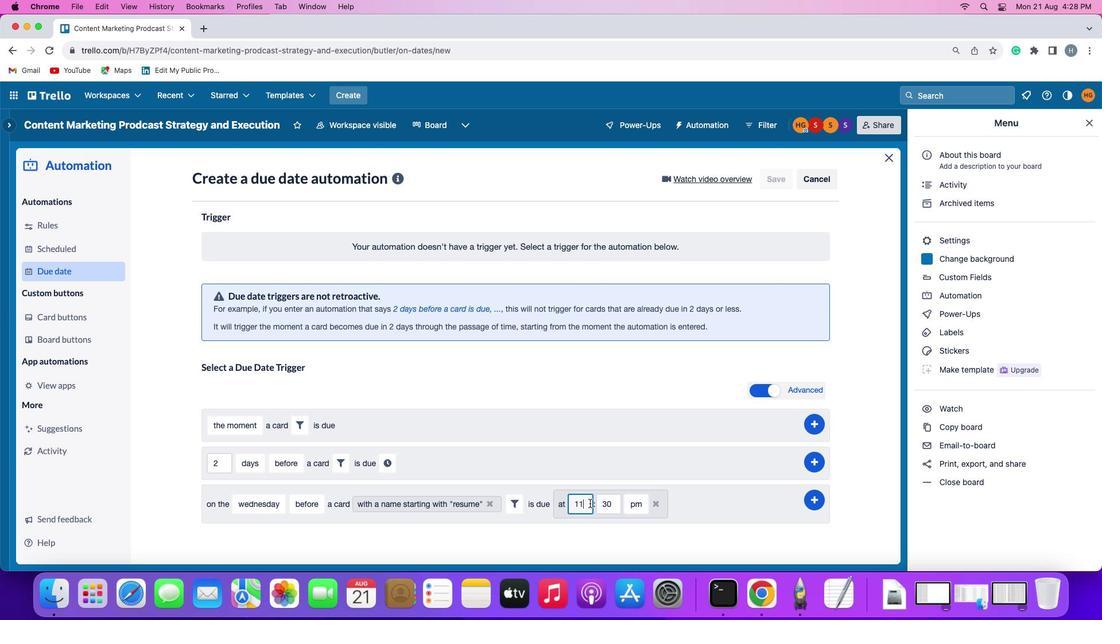 
Action: Mouse moved to (613, 502)
Screenshot: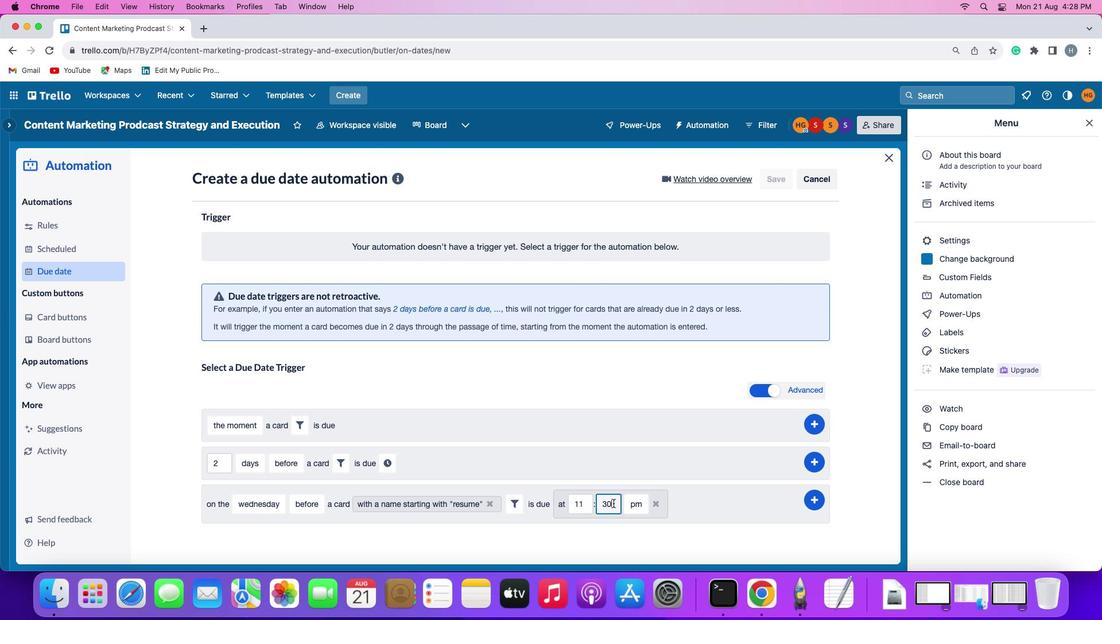 
Action: Mouse pressed left at (613, 502)
Screenshot: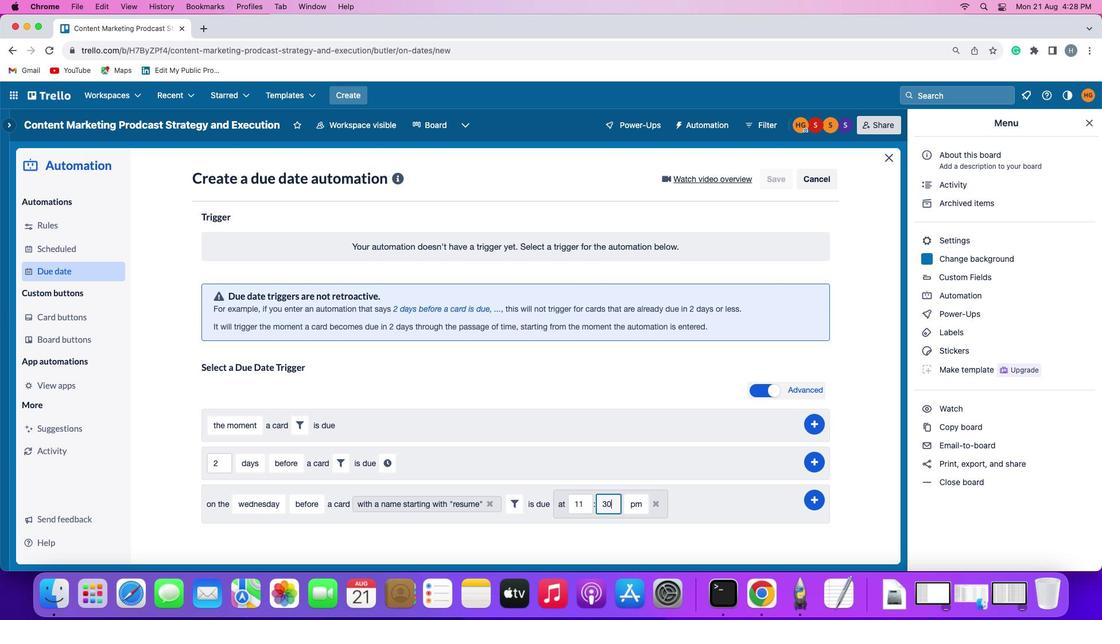 
Action: Key pressed Key.backspaceKey.backspace'0''0'
Screenshot: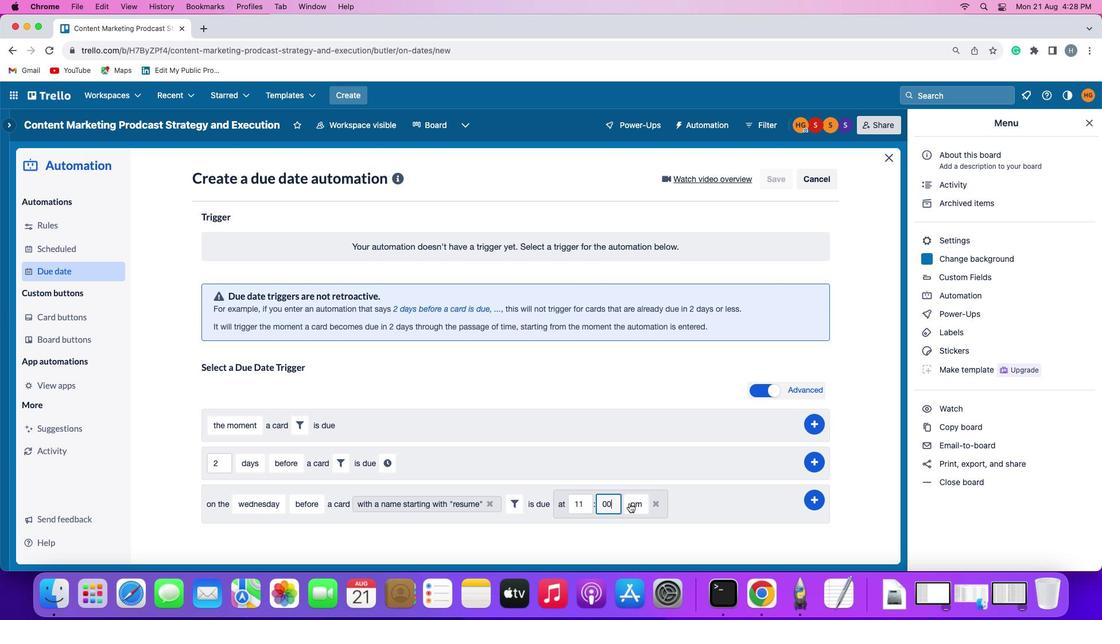 
Action: Mouse moved to (637, 503)
Screenshot: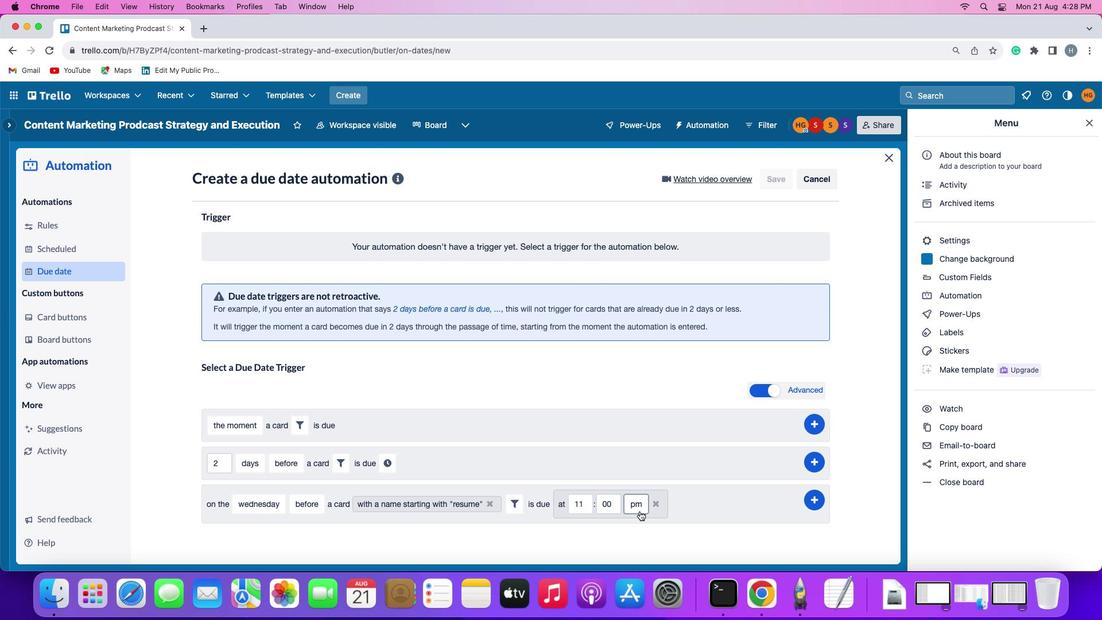 
Action: Mouse pressed left at (637, 503)
Screenshot: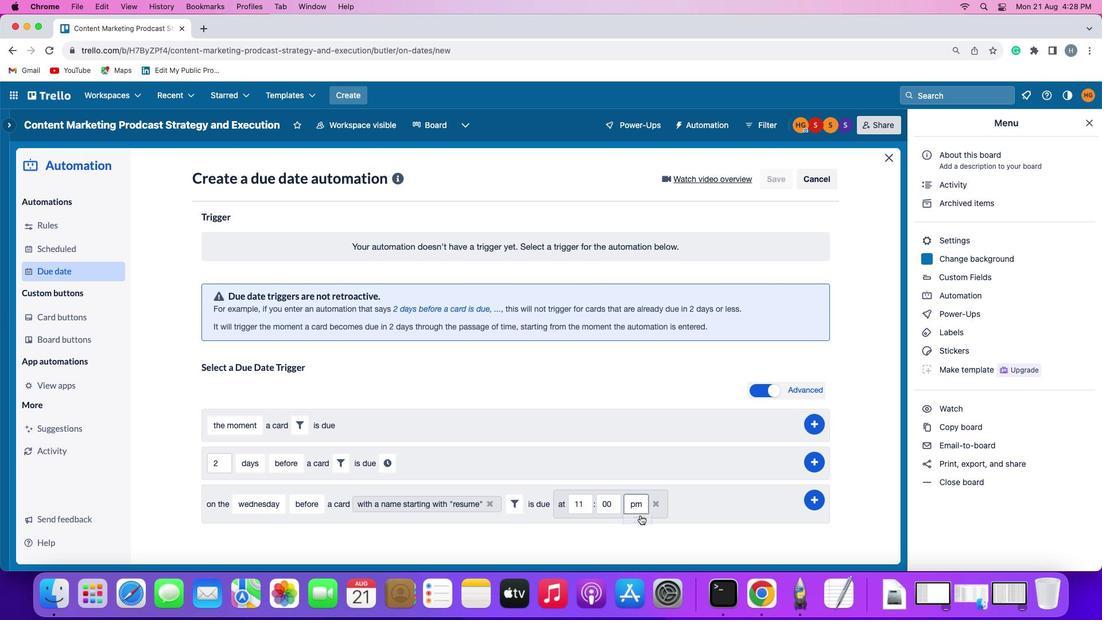 
Action: Mouse moved to (640, 517)
Screenshot: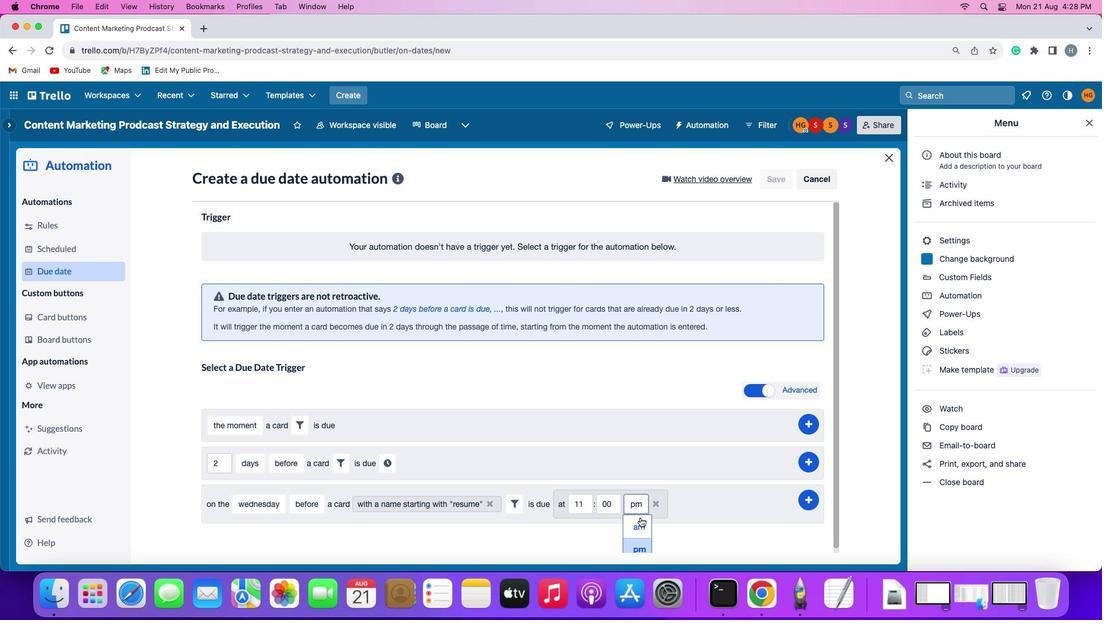 
Action: Mouse pressed left at (640, 517)
Screenshot: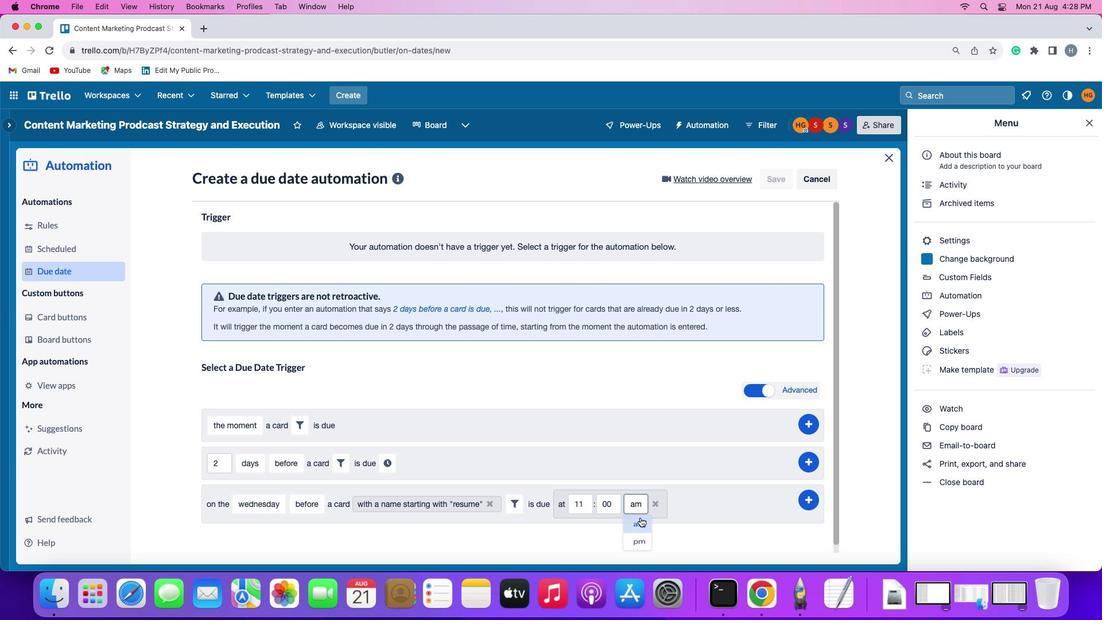 
Action: Mouse moved to (818, 496)
Screenshot: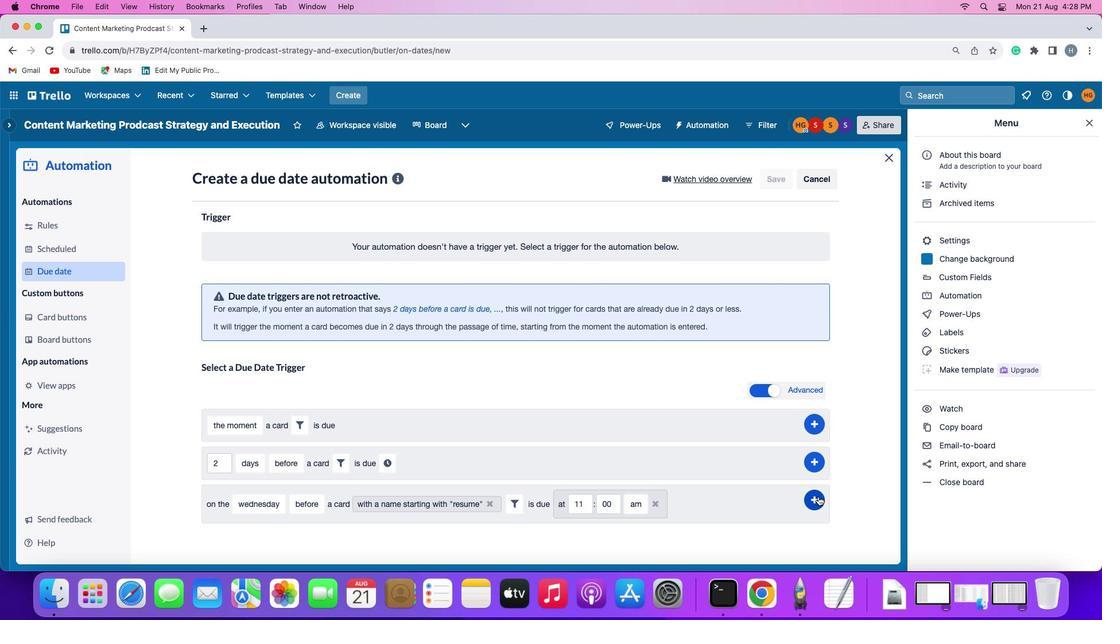 
Action: Mouse pressed left at (818, 496)
Screenshot: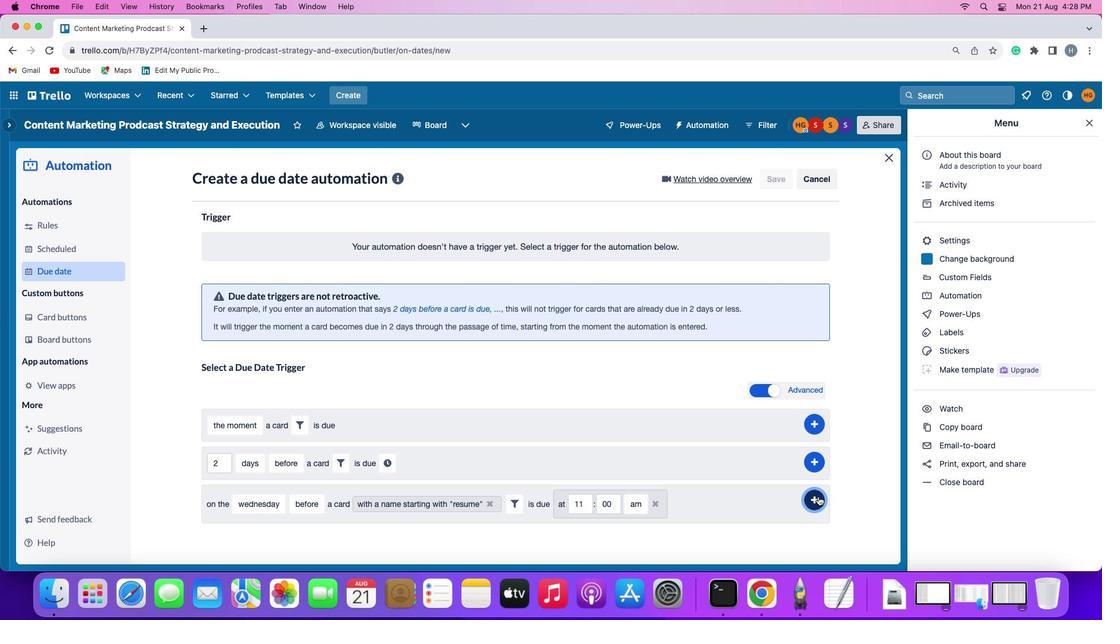 
Action: Mouse moved to (873, 420)
Screenshot: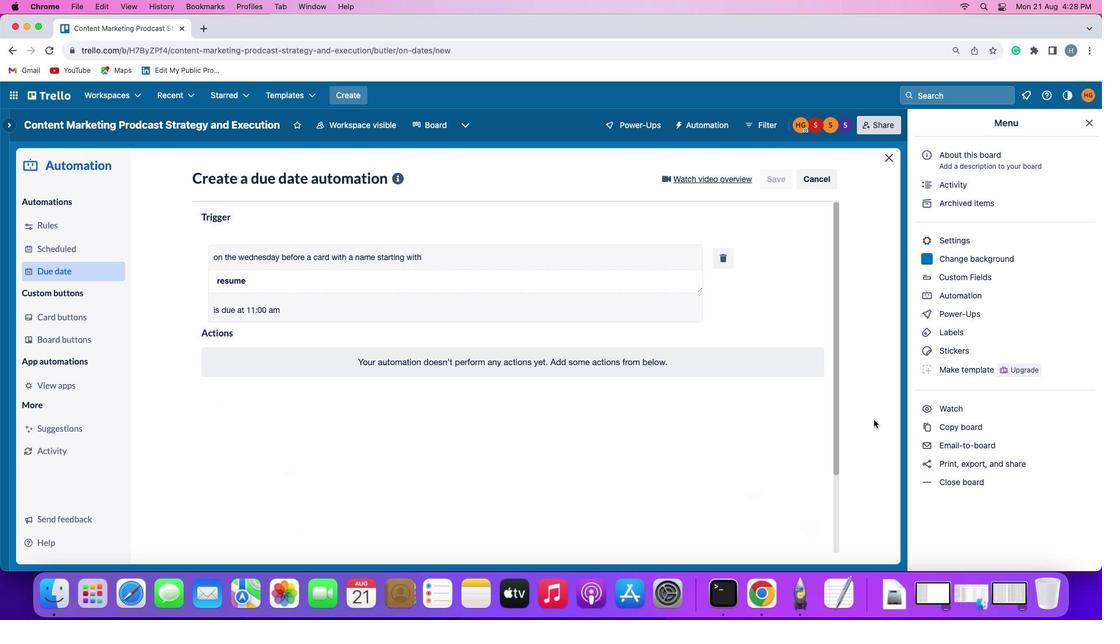 
